 Task: Look for space in Devgadh Bāriya, India from 2nd June, 2023 to 15th June, 2023 for 2 adults in price range Rs.10000 to Rs.15000. Place can be entire place with 1  bedroom having 1 bed and 1 bathroom. Property type can be house, flat, guest house, hotel. Booking option can be shelf check-in. Required host language is English.
Action: Mouse moved to (392, 61)
Screenshot: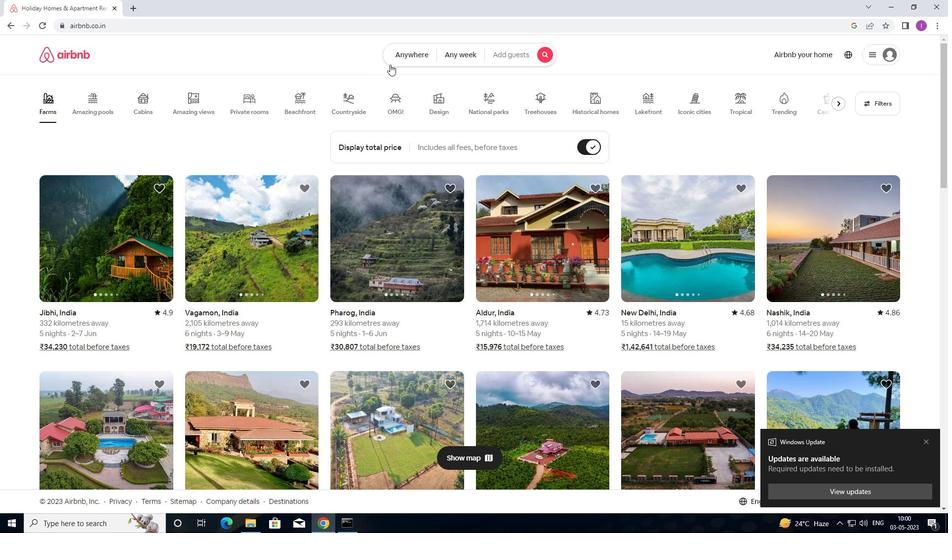 
Action: Mouse pressed left at (392, 61)
Screenshot: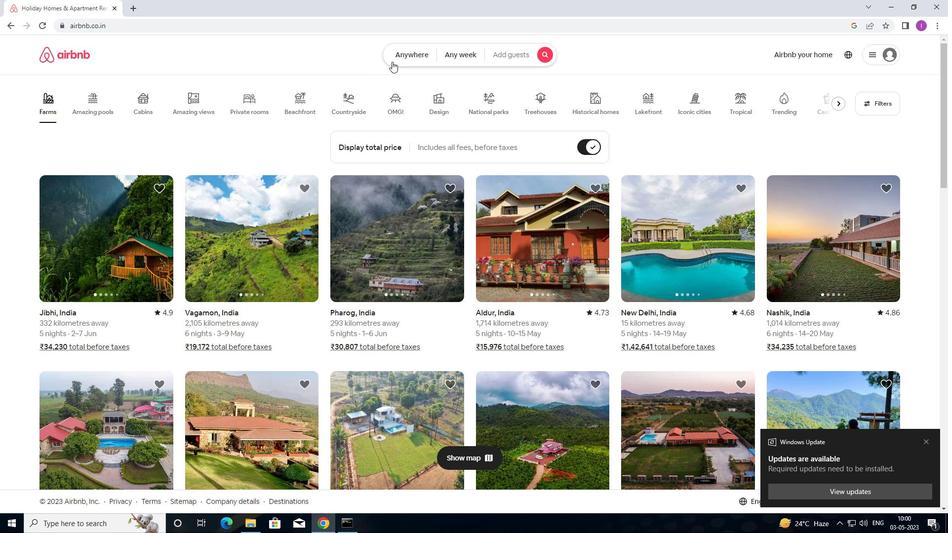 
Action: Mouse moved to (300, 102)
Screenshot: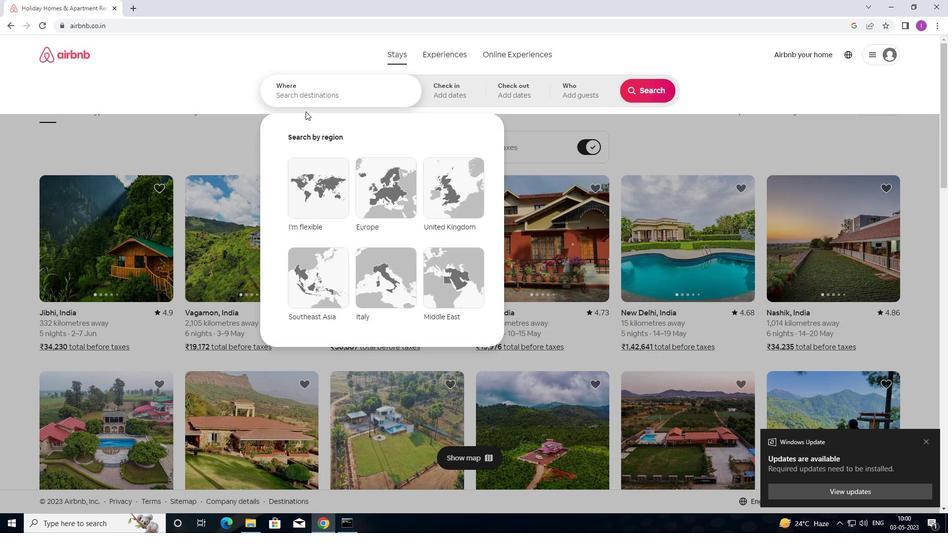 
Action: Mouse pressed left at (300, 102)
Screenshot: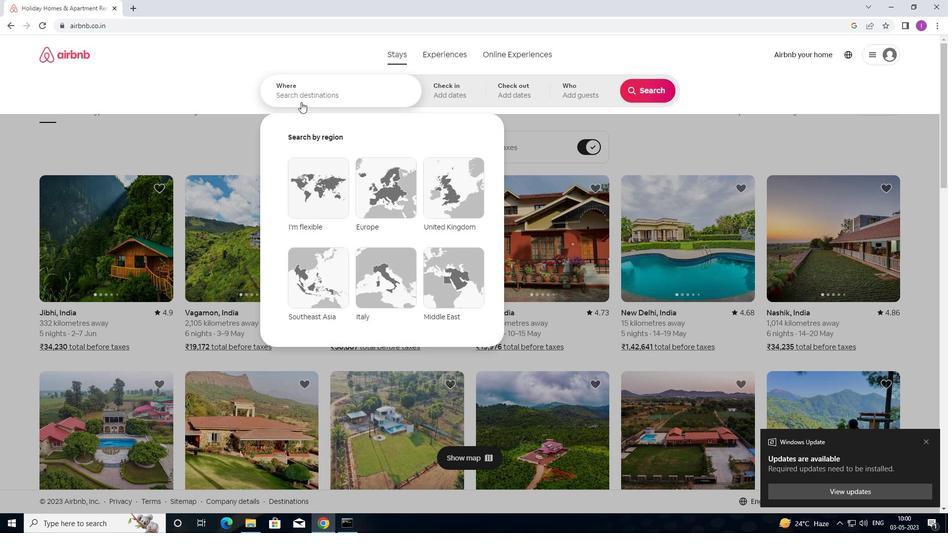 
Action: Mouse moved to (335, 92)
Screenshot: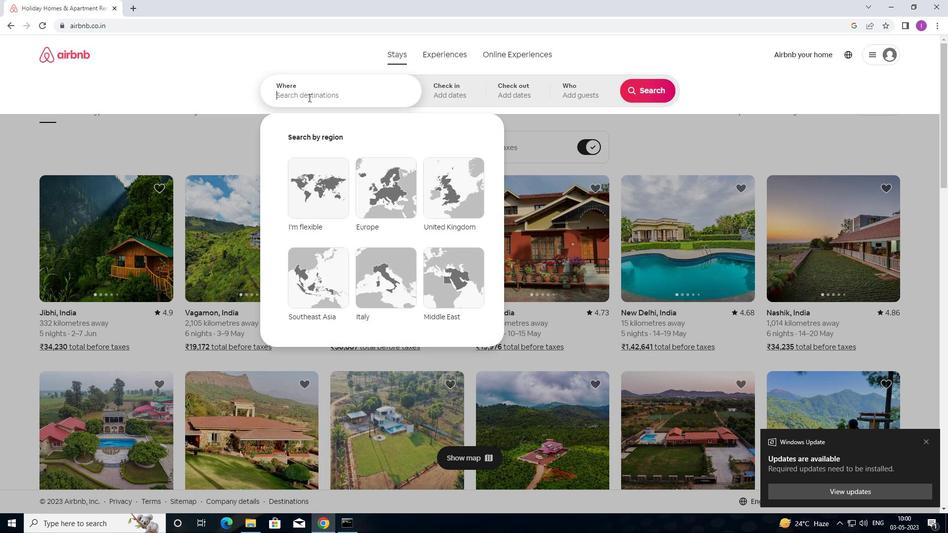 
Action: Key pressed <Key.shift>V<Key.backspace><Key.shift>DAV<Key.backspace><Key.backspace>EVGADH<Key.space><Key.shift>BARIYA,<Key.shift>INDIA
Screenshot: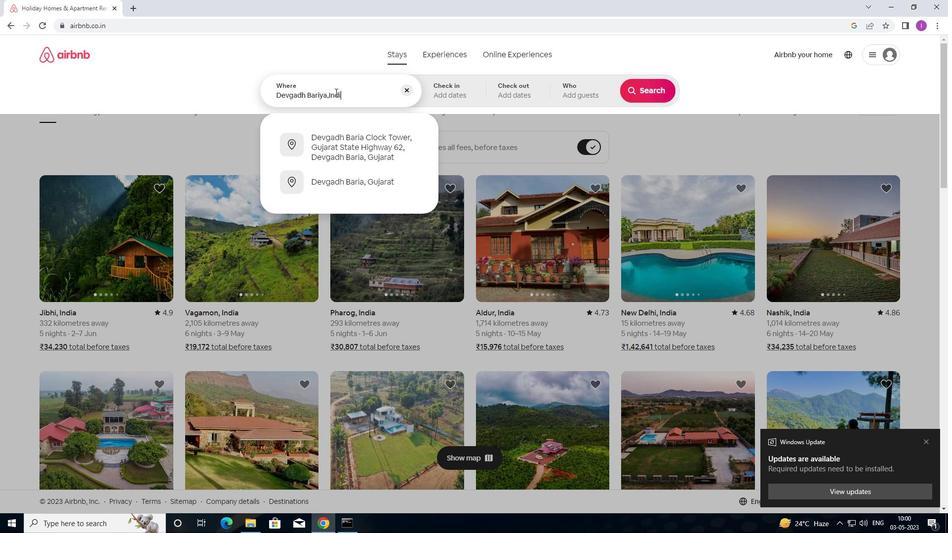
Action: Mouse moved to (442, 98)
Screenshot: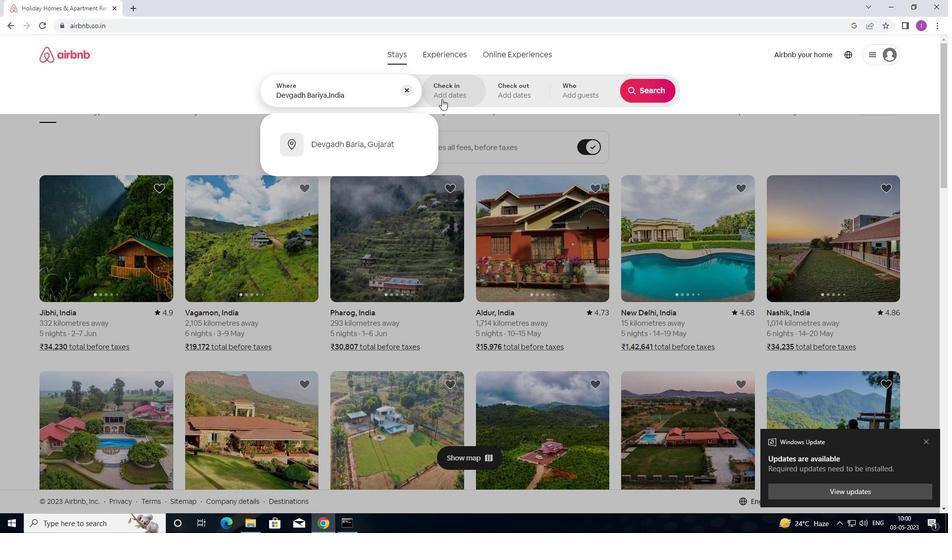 
Action: Mouse pressed left at (442, 98)
Screenshot: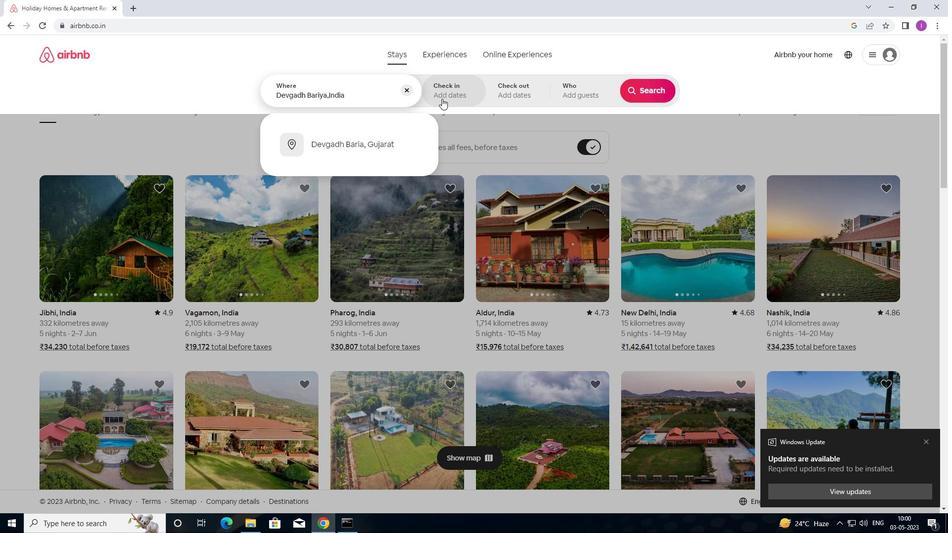 
Action: Mouse moved to (617, 214)
Screenshot: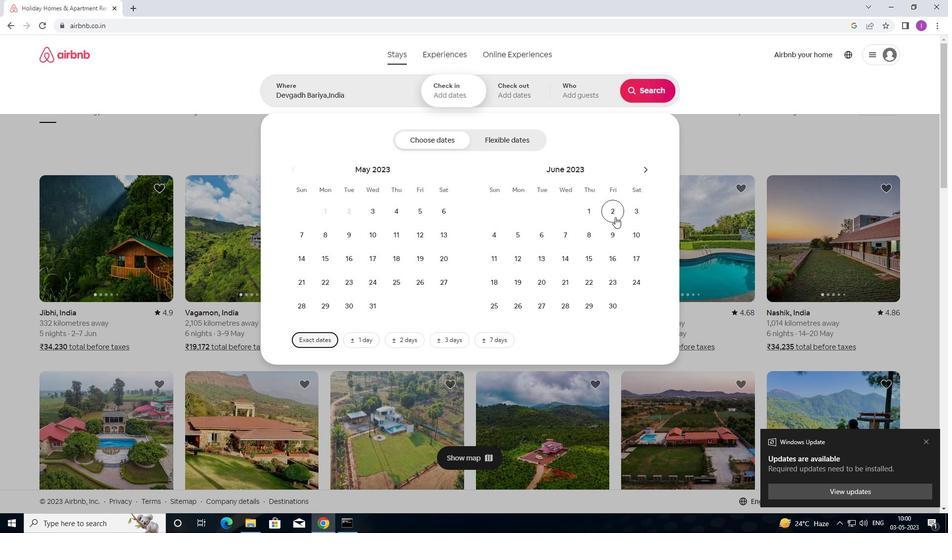 
Action: Mouse pressed left at (617, 214)
Screenshot: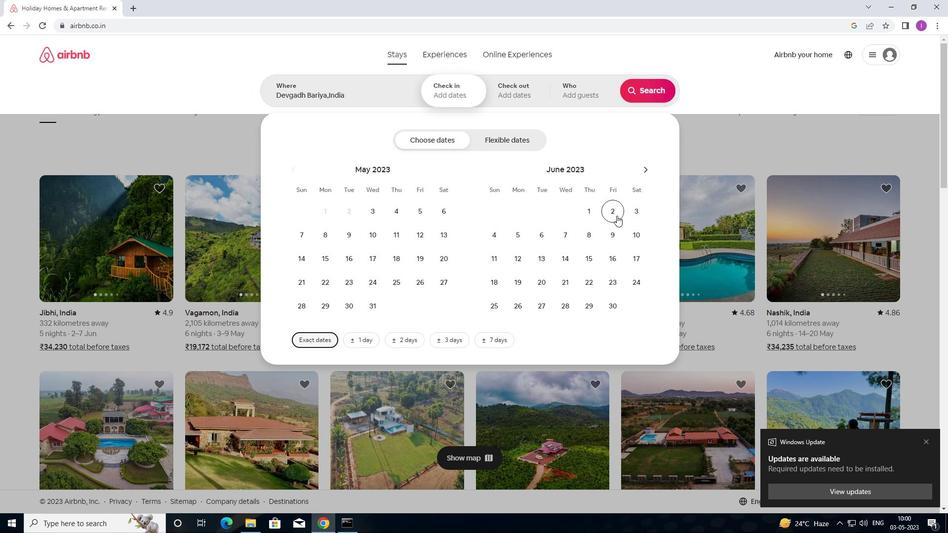 
Action: Mouse moved to (587, 258)
Screenshot: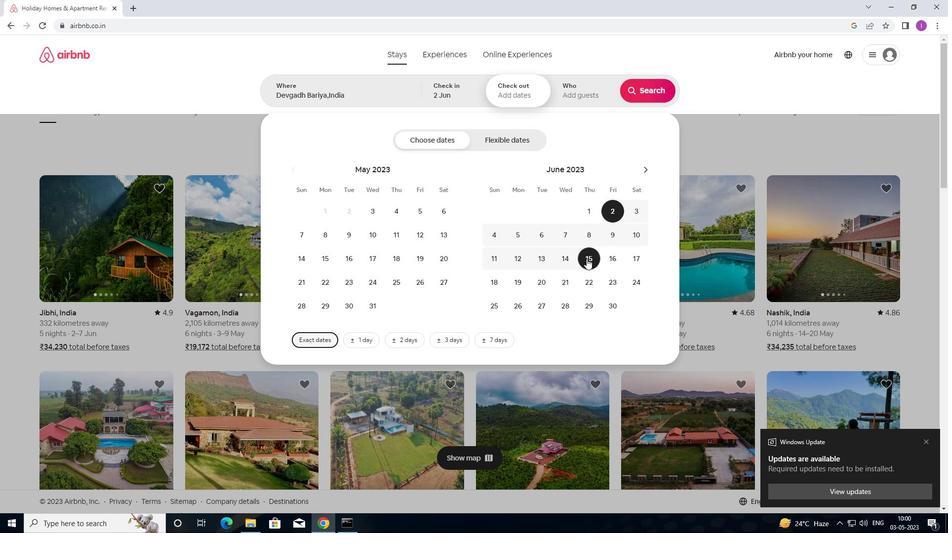 
Action: Mouse pressed left at (587, 258)
Screenshot: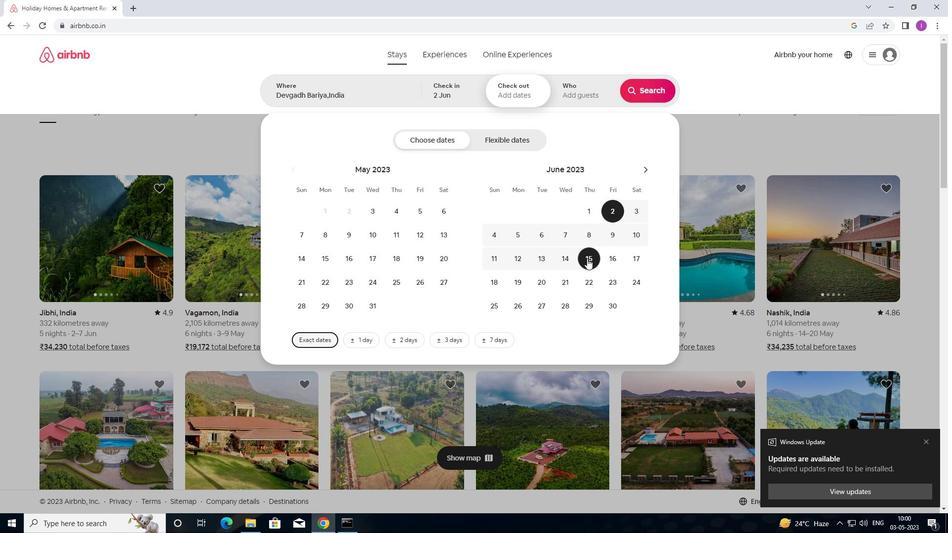 
Action: Mouse moved to (594, 90)
Screenshot: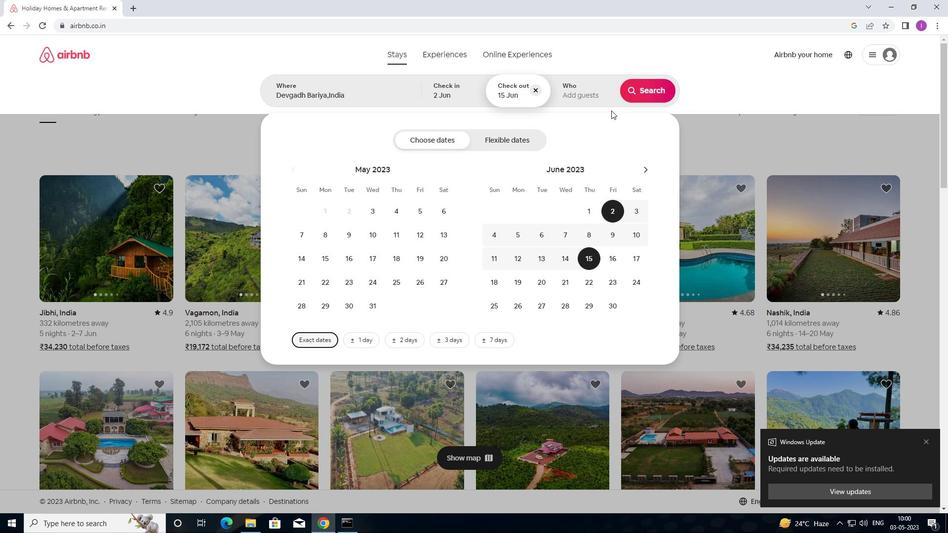 
Action: Mouse pressed left at (594, 90)
Screenshot: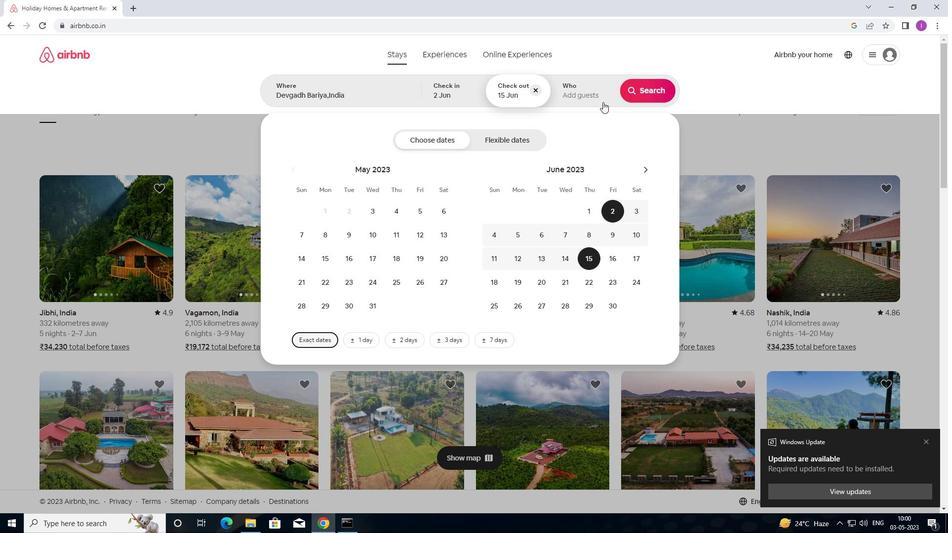 
Action: Mouse moved to (661, 145)
Screenshot: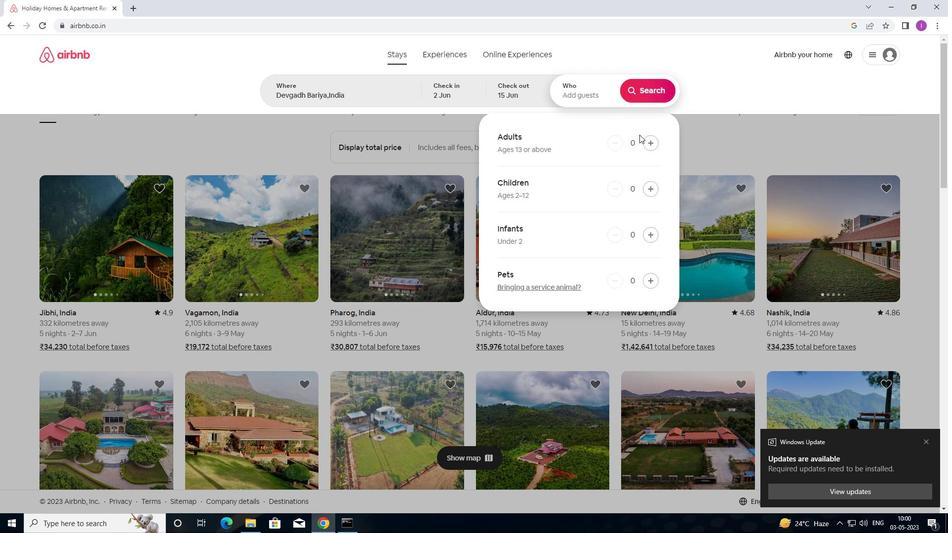 
Action: Mouse pressed left at (661, 145)
Screenshot: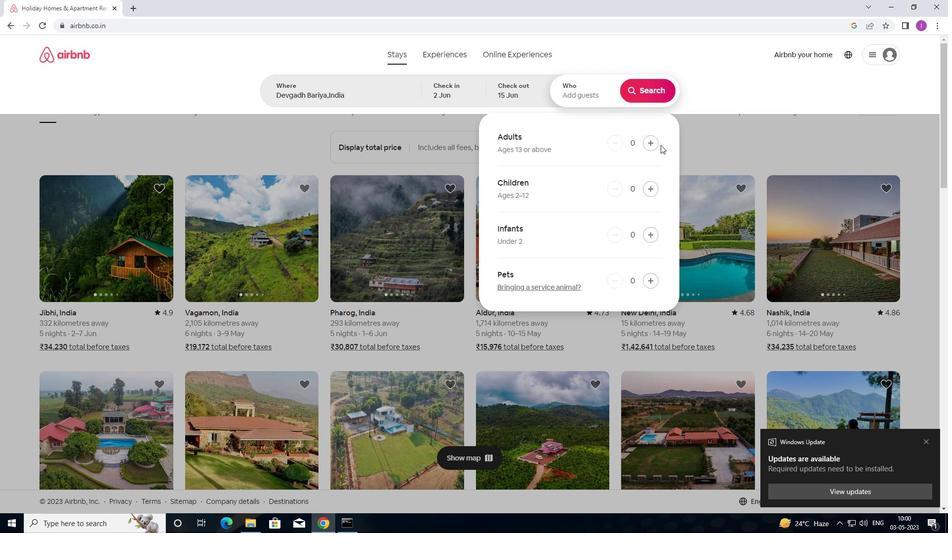 
Action: Mouse moved to (650, 144)
Screenshot: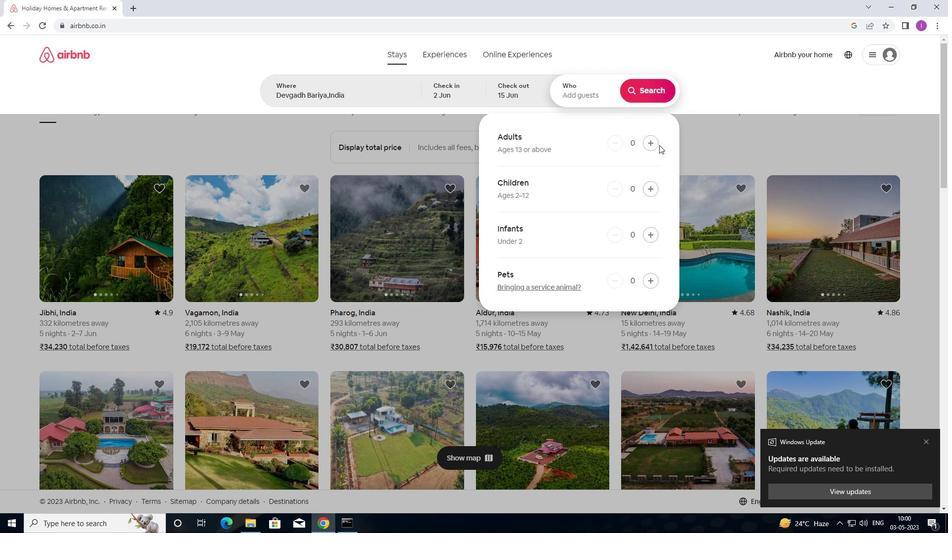 
Action: Mouse pressed left at (650, 144)
Screenshot: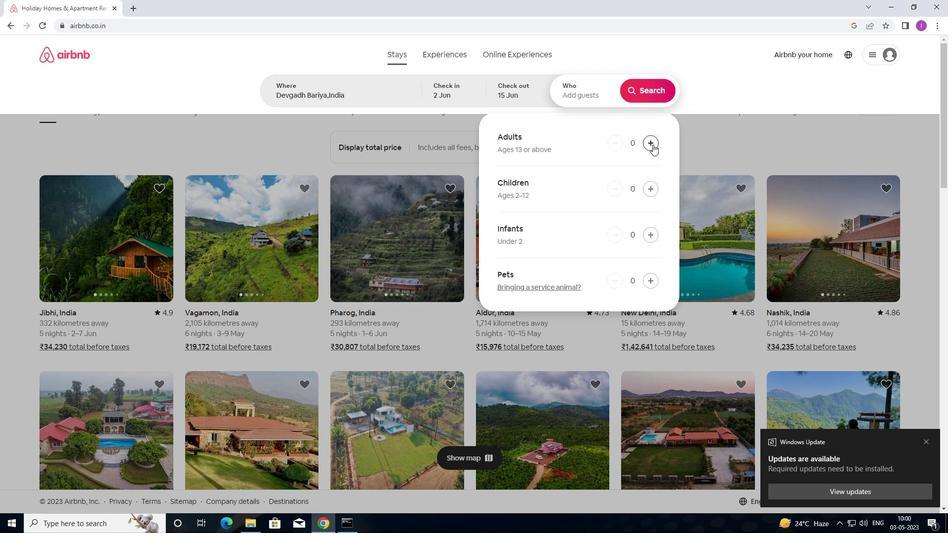 
Action: Mouse pressed left at (650, 144)
Screenshot: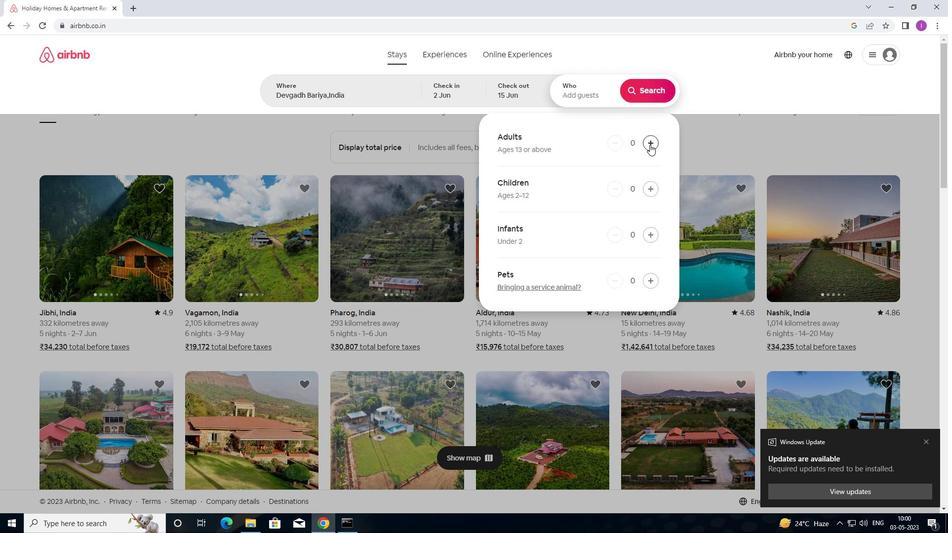 
Action: Mouse moved to (640, 98)
Screenshot: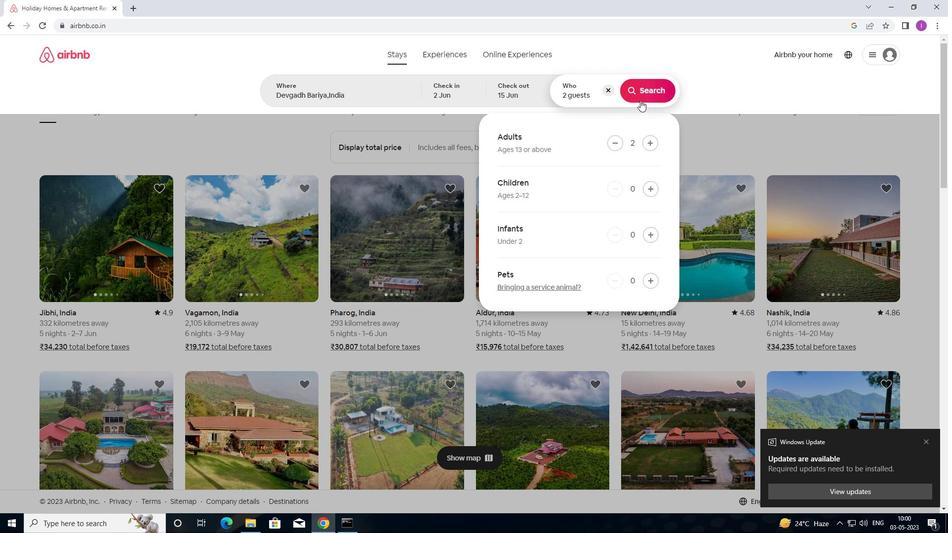 
Action: Mouse pressed left at (640, 98)
Screenshot: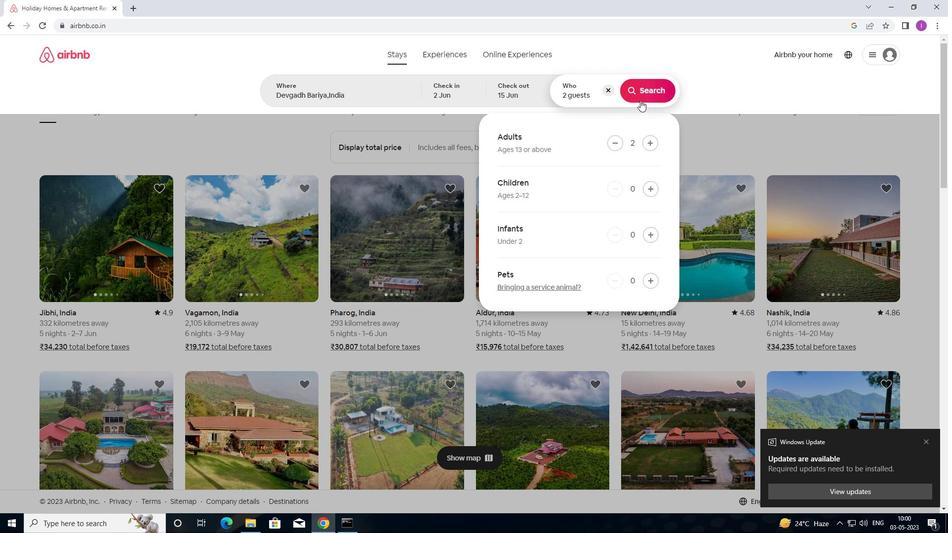 
Action: Mouse moved to (909, 98)
Screenshot: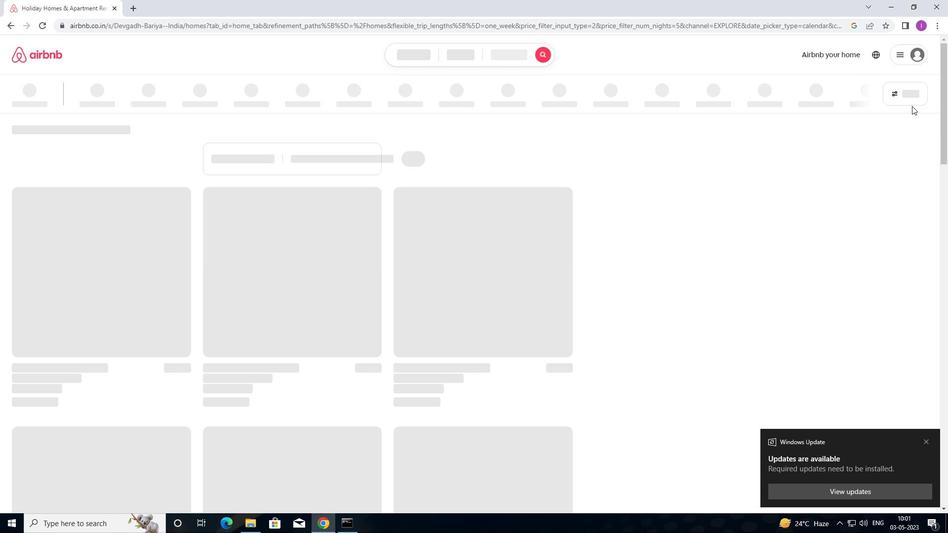 
Action: Mouse pressed left at (909, 98)
Screenshot: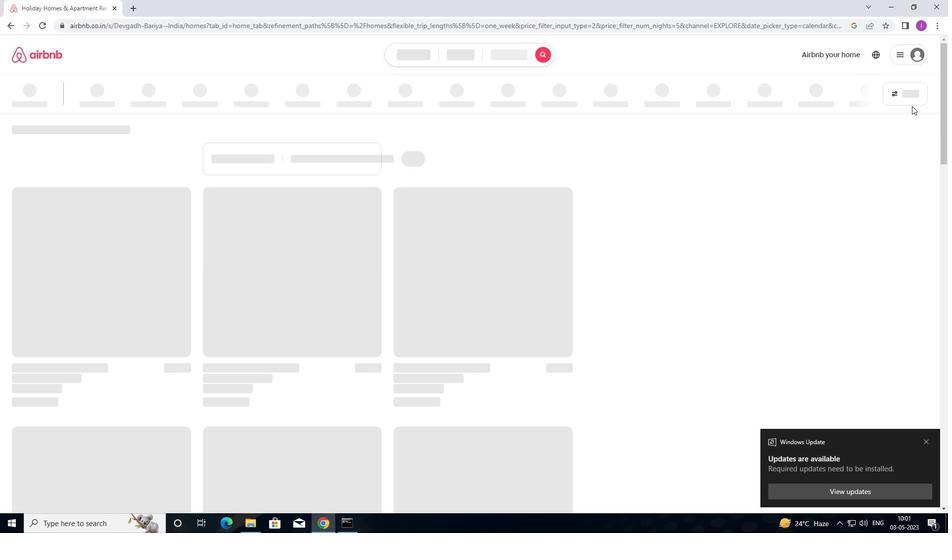 
Action: Mouse moved to (892, 86)
Screenshot: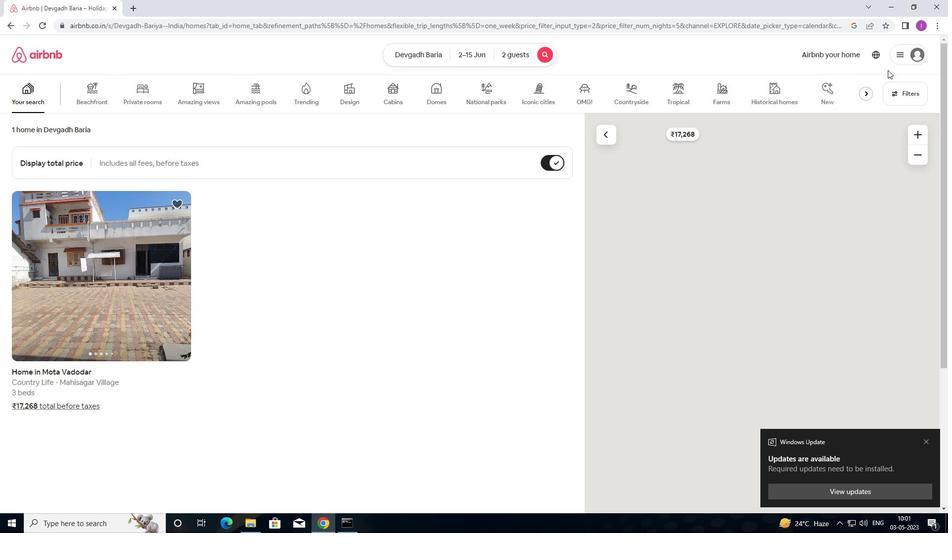 
Action: Mouse pressed left at (892, 86)
Screenshot: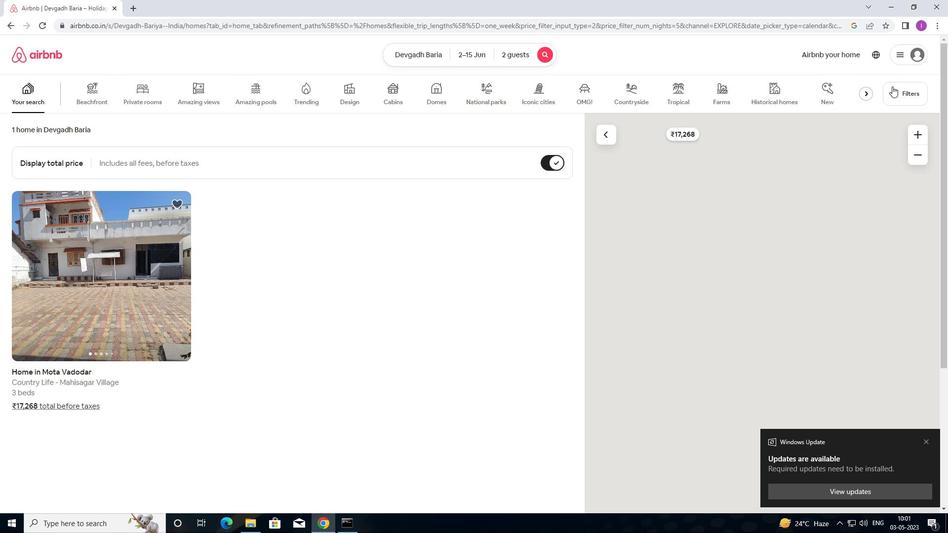 
Action: Mouse moved to (353, 188)
Screenshot: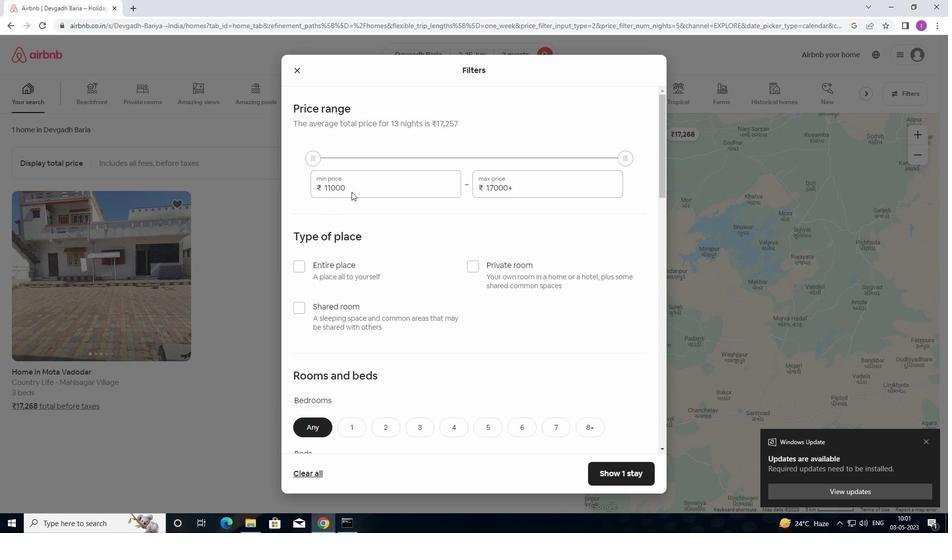 
Action: Mouse pressed left at (353, 188)
Screenshot: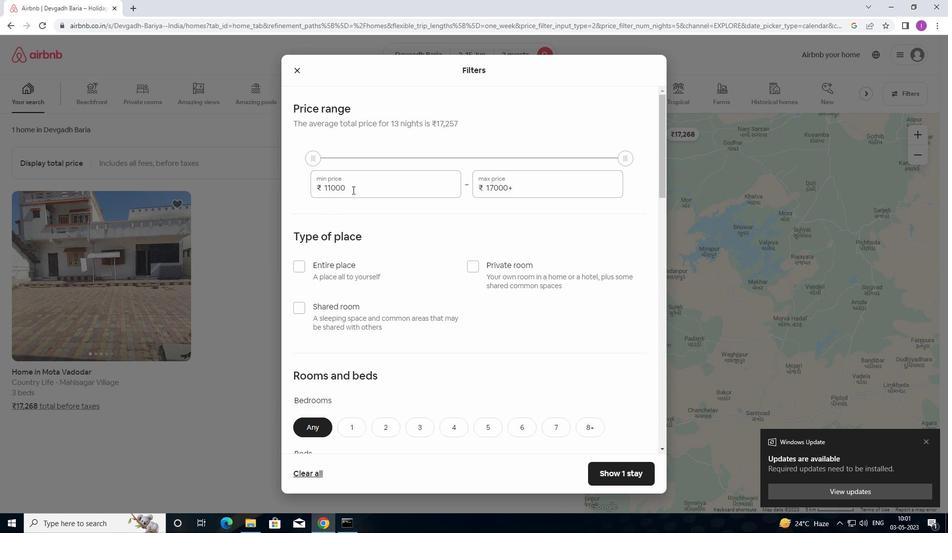 
Action: Mouse moved to (312, 183)
Screenshot: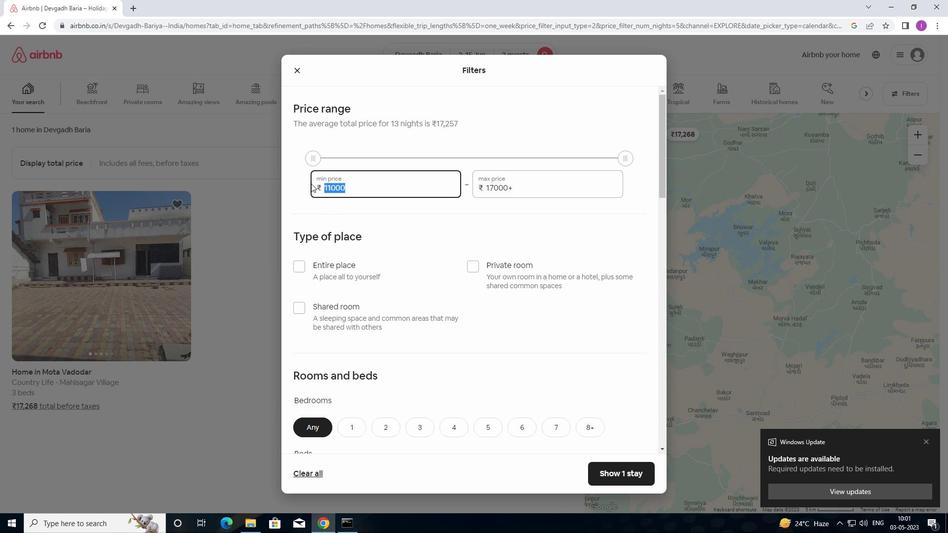 
Action: Key pressed 1
Screenshot: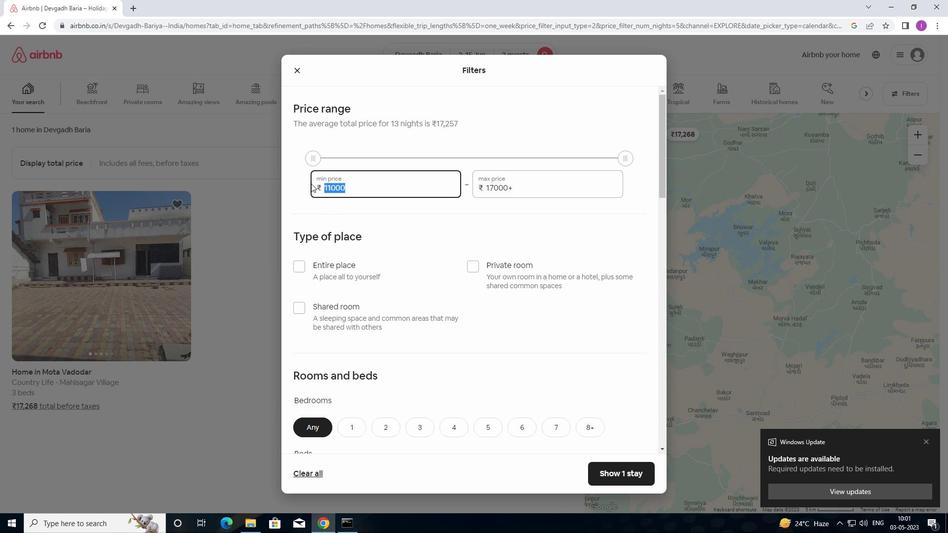 
Action: Mouse moved to (313, 183)
Screenshot: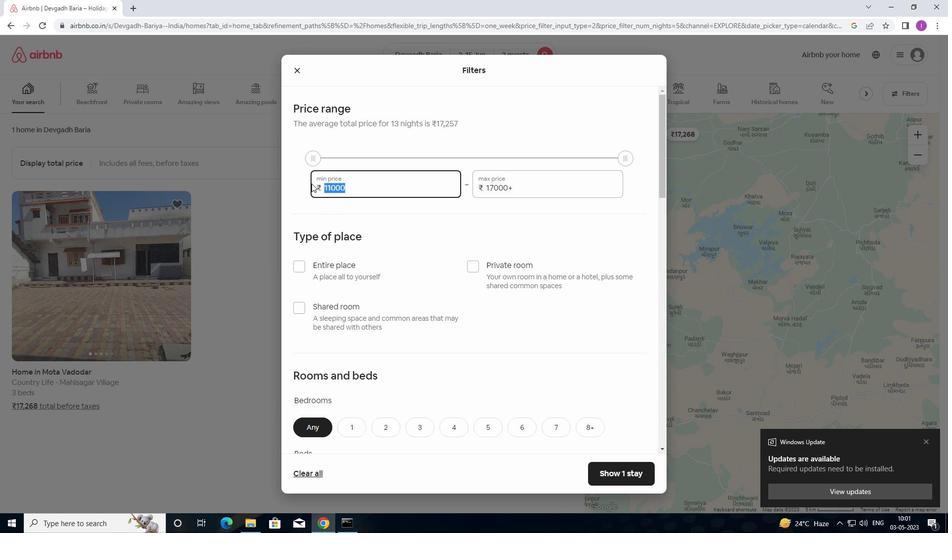 
Action: Key pressed 00
Screenshot: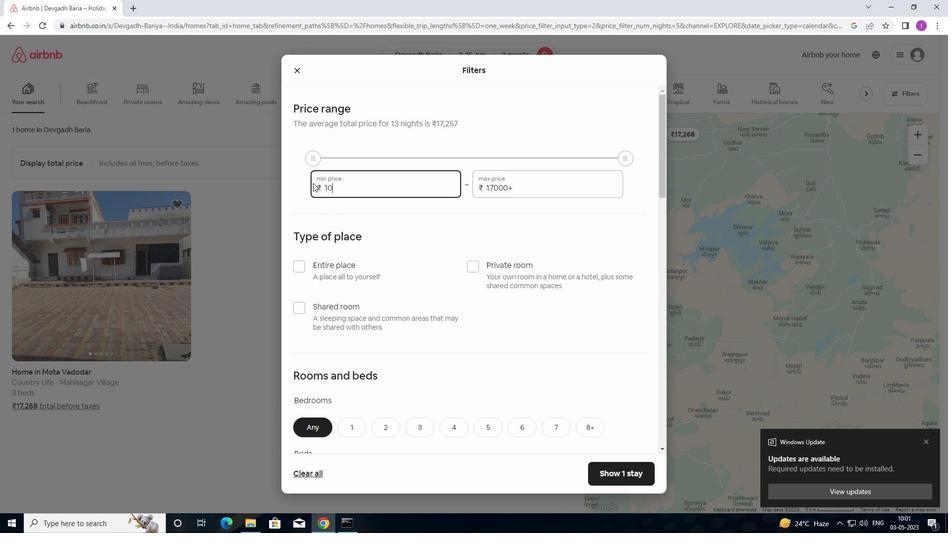 
Action: Mouse moved to (314, 182)
Screenshot: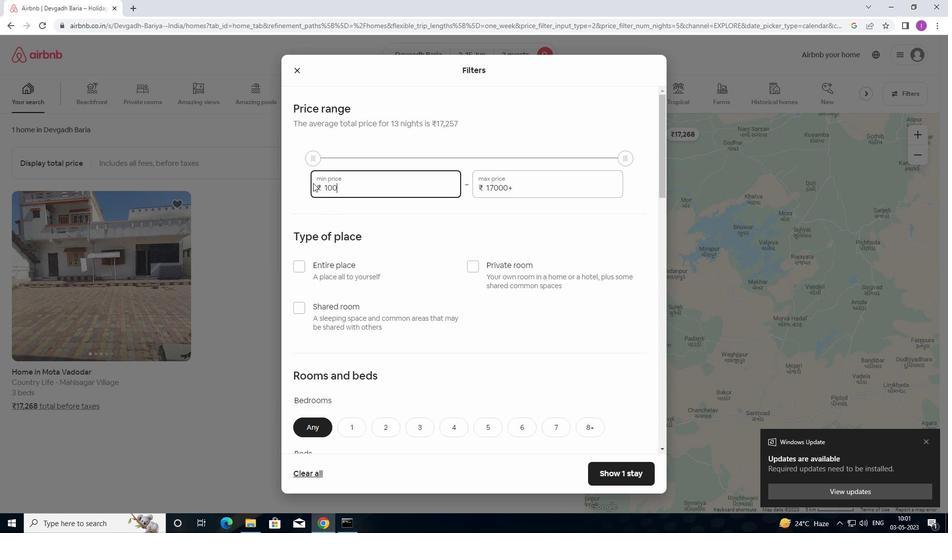 
Action: Key pressed 0
Screenshot: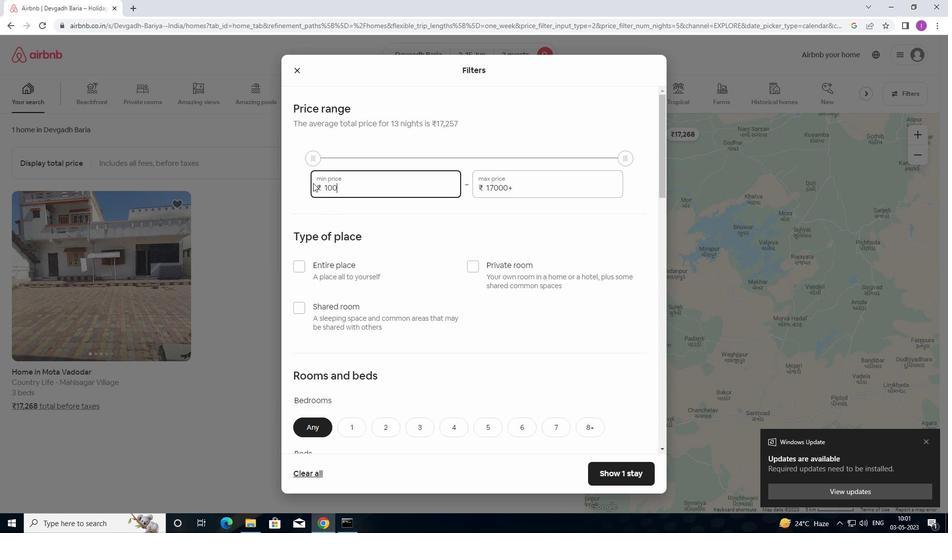
Action: Mouse moved to (350, 180)
Screenshot: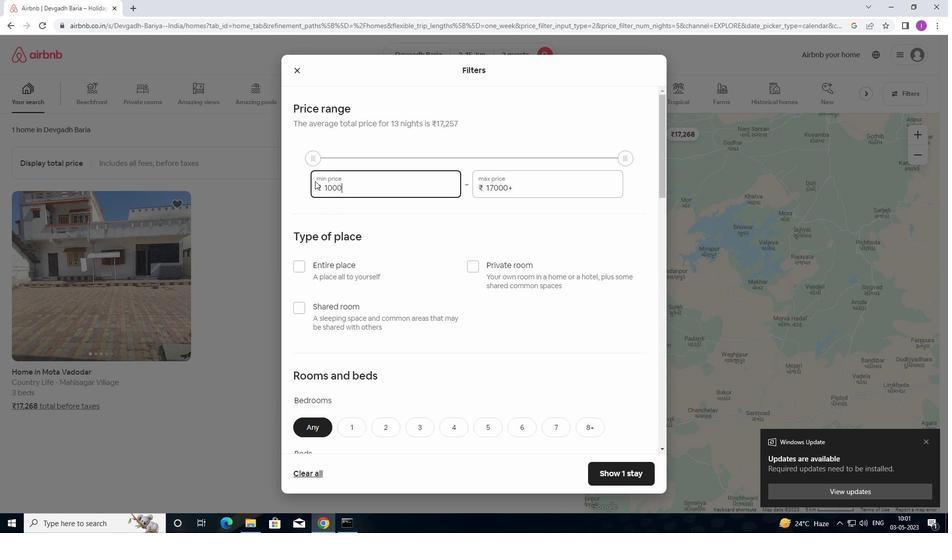 
Action: Key pressed 0
Screenshot: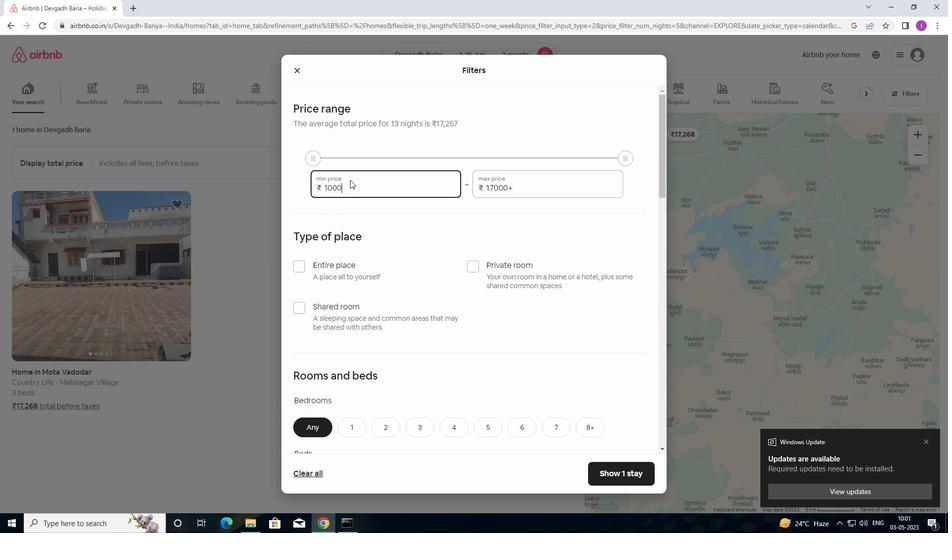 
Action: Mouse moved to (517, 182)
Screenshot: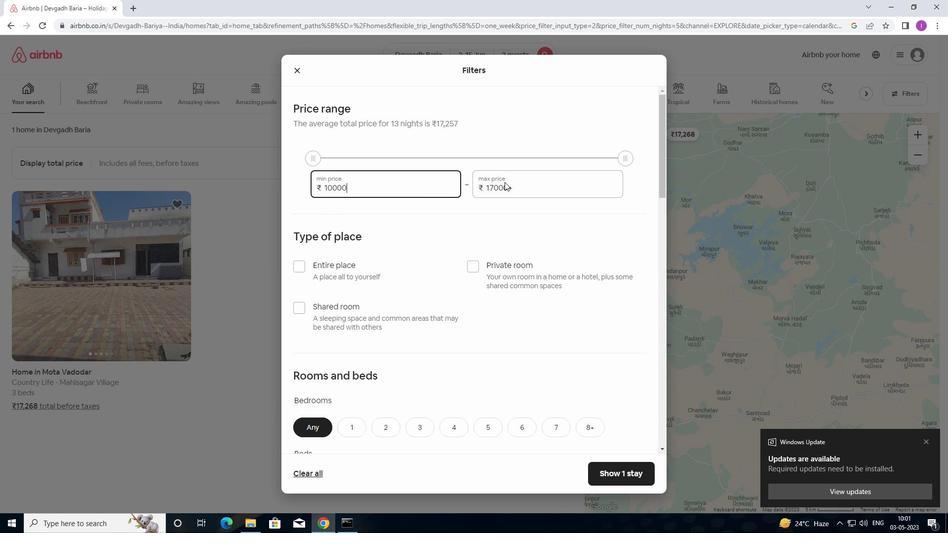 
Action: Mouse pressed left at (517, 182)
Screenshot: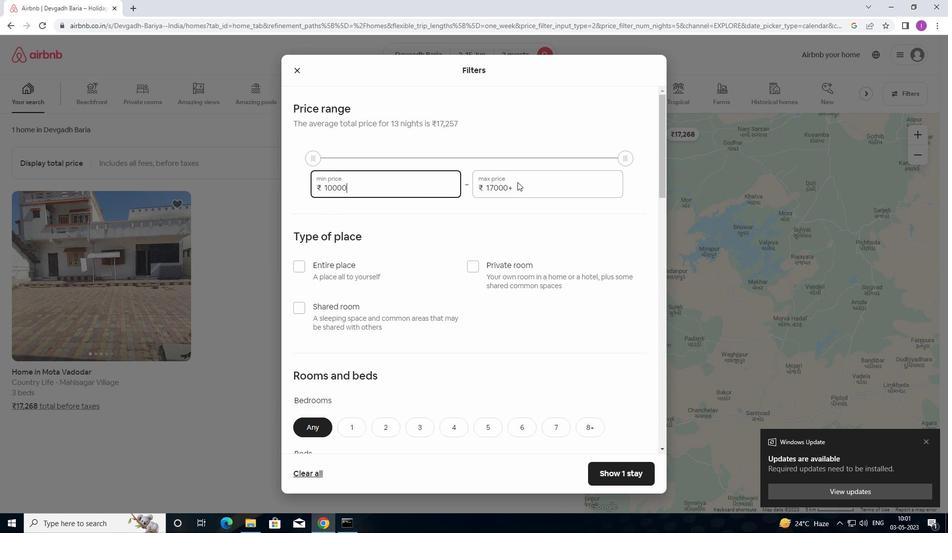 
Action: Mouse moved to (518, 183)
Screenshot: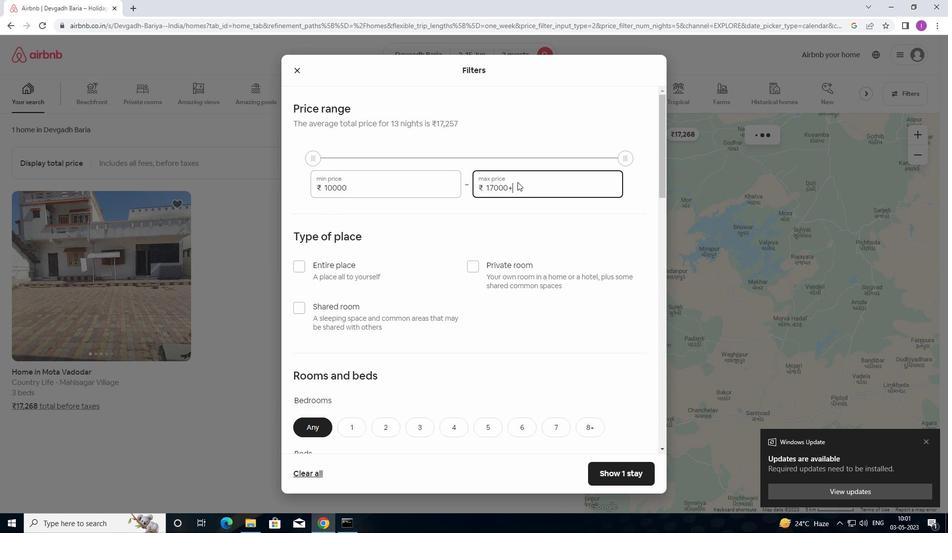 
Action: Mouse pressed left at (518, 183)
Screenshot: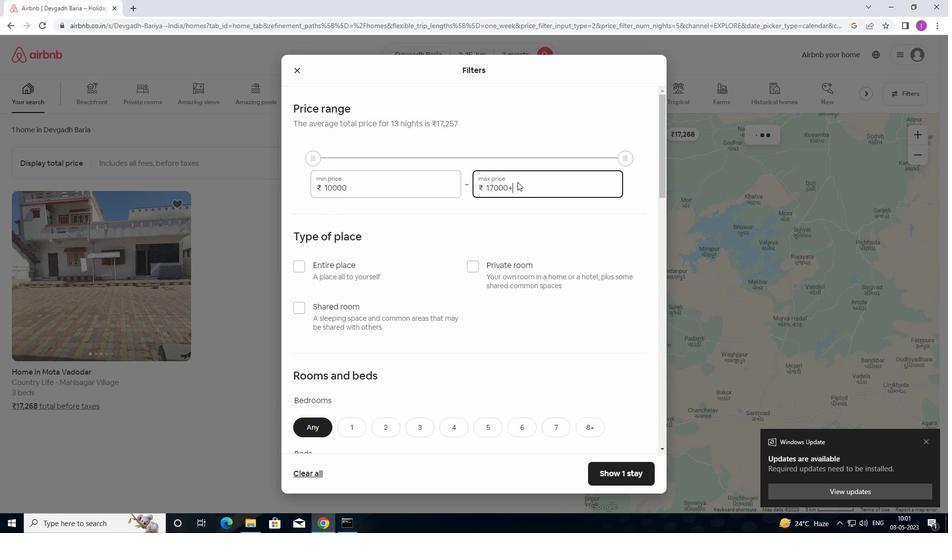 
Action: Mouse moved to (472, 190)
Screenshot: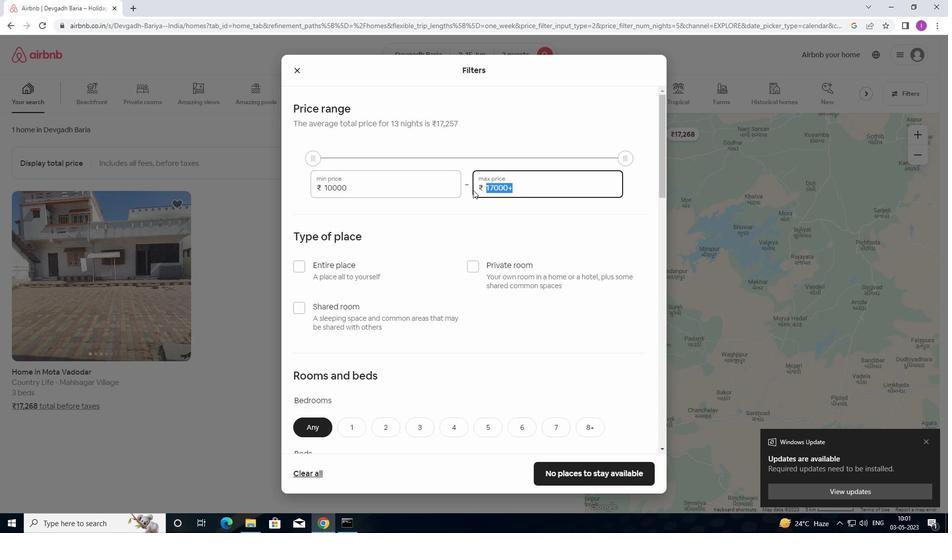 
Action: Key pressed 1
Screenshot: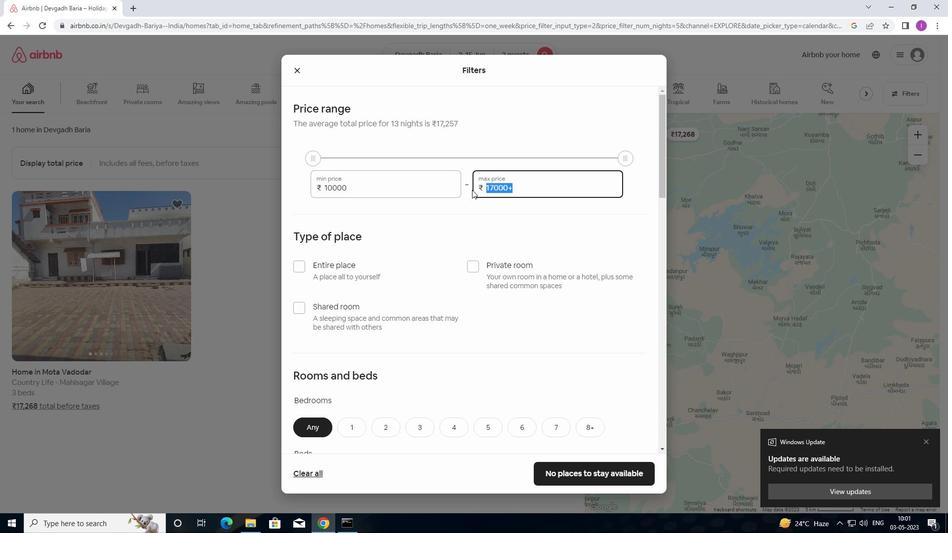 
Action: Mouse moved to (471, 190)
Screenshot: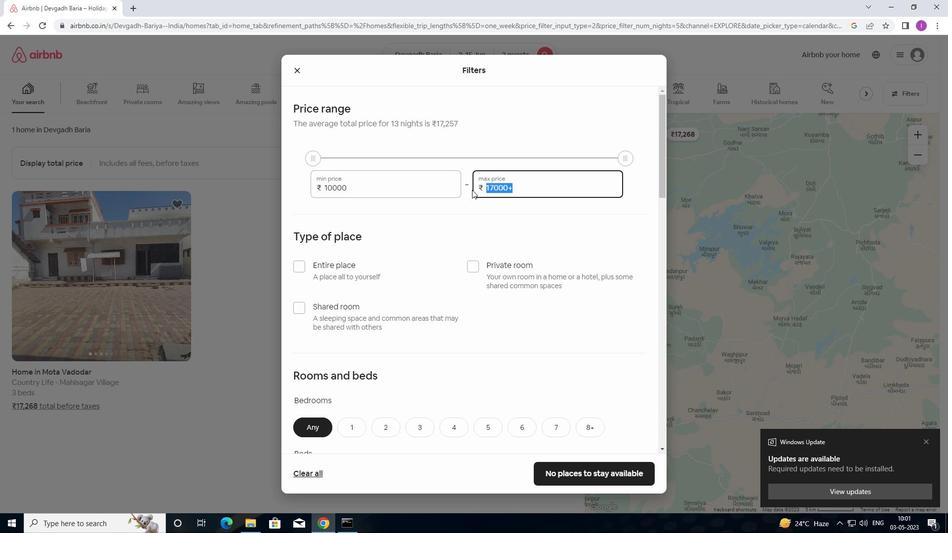 
Action: Key pressed 5000
Screenshot: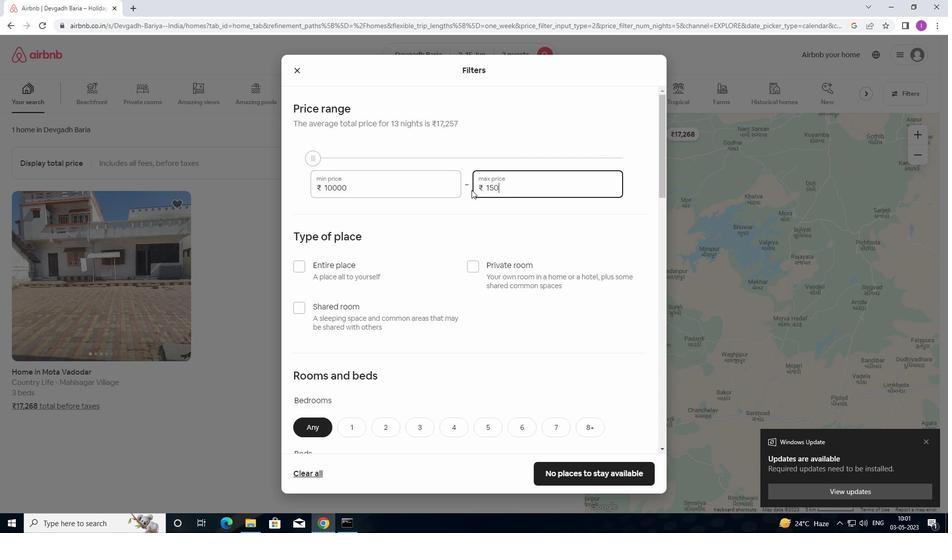 
Action: Mouse moved to (466, 214)
Screenshot: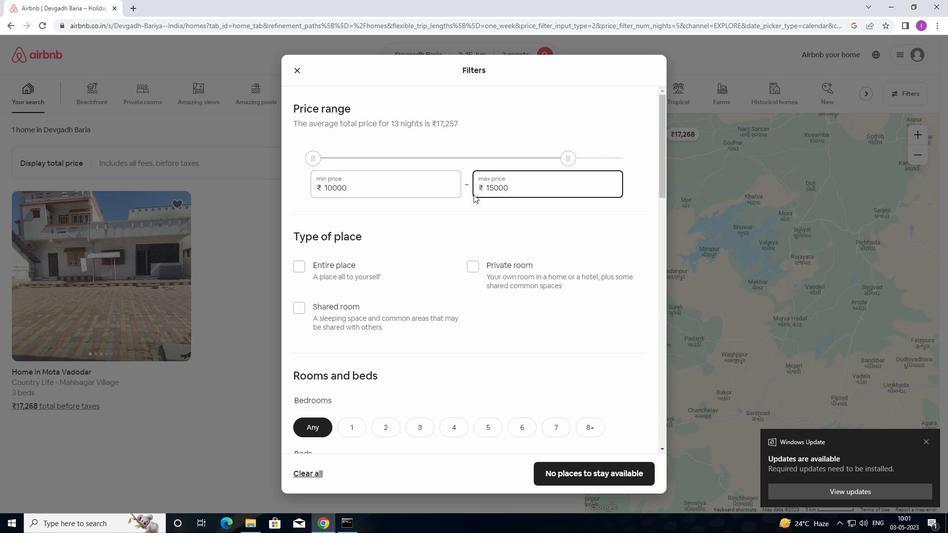 
Action: Mouse scrolled (466, 214) with delta (0, 0)
Screenshot: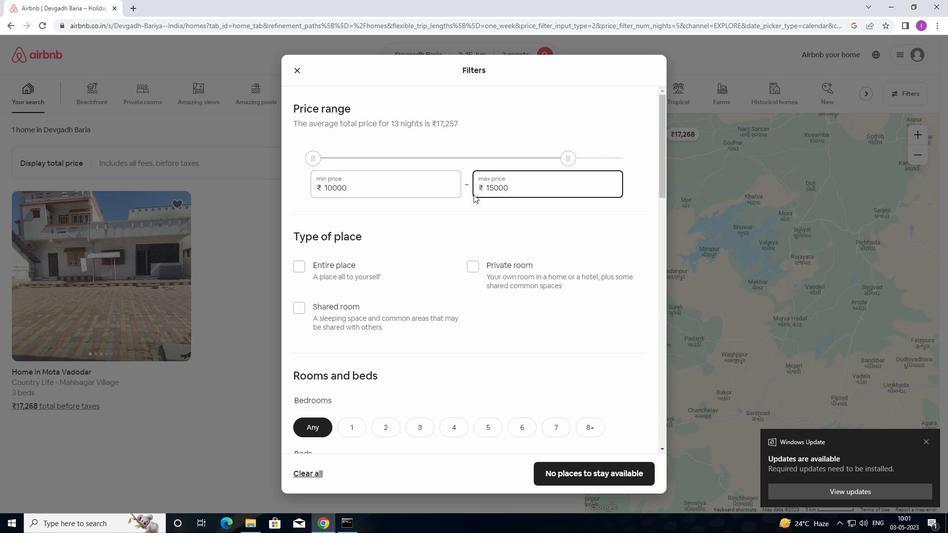 
Action: Mouse moved to (465, 223)
Screenshot: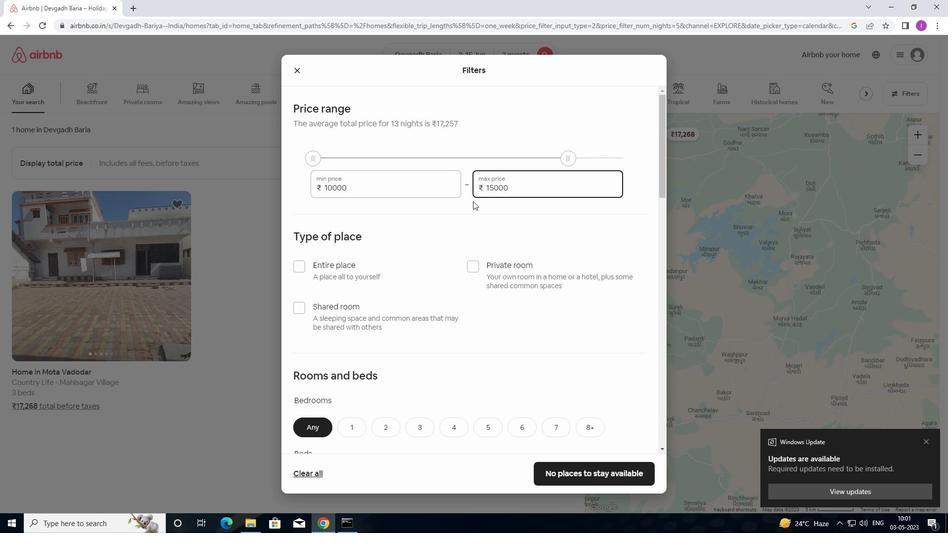 
Action: Mouse scrolled (465, 222) with delta (0, 0)
Screenshot: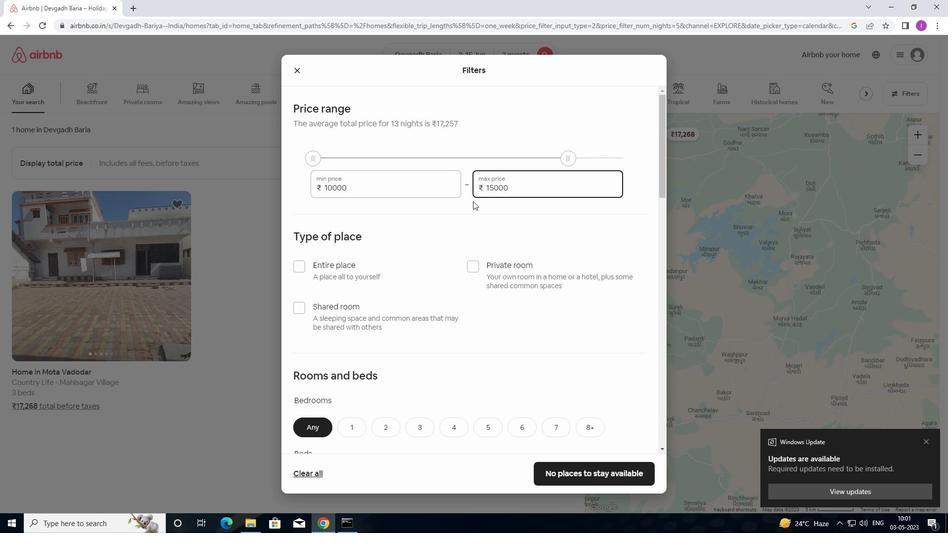 
Action: Mouse moved to (304, 166)
Screenshot: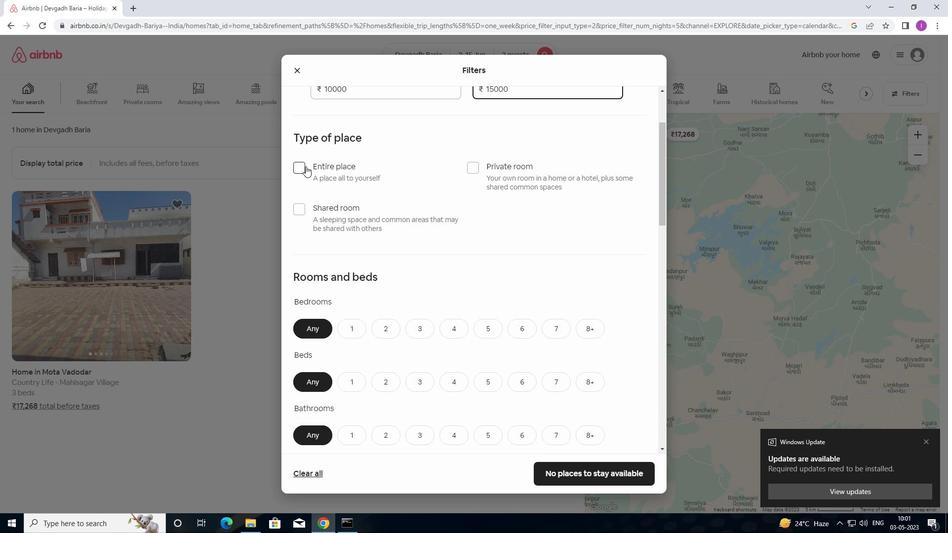 
Action: Mouse pressed left at (304, 166)
Screenshot: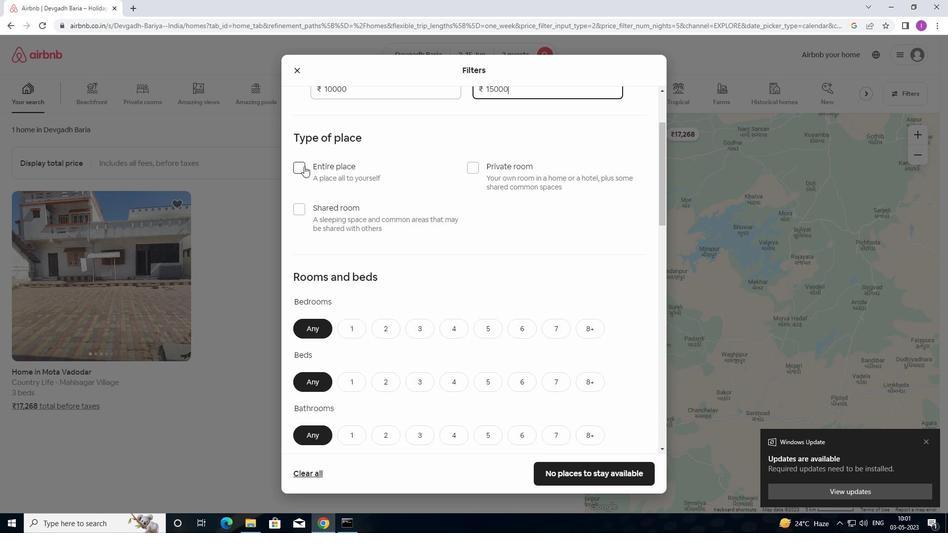 
Action: Mouse moved to (332, 184)
Screenshot: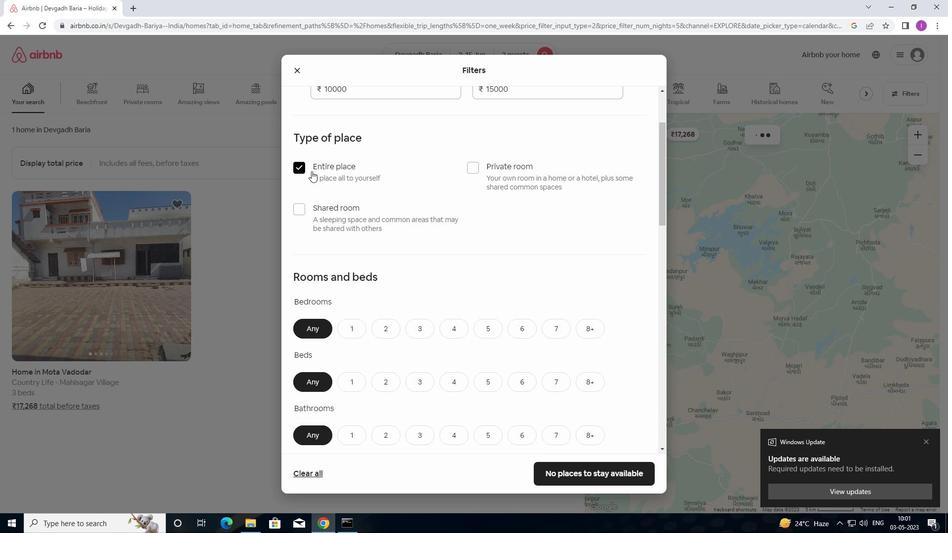 
Action: Mouse scrolled (332, 183) with delta (0, 0)
Screenshot: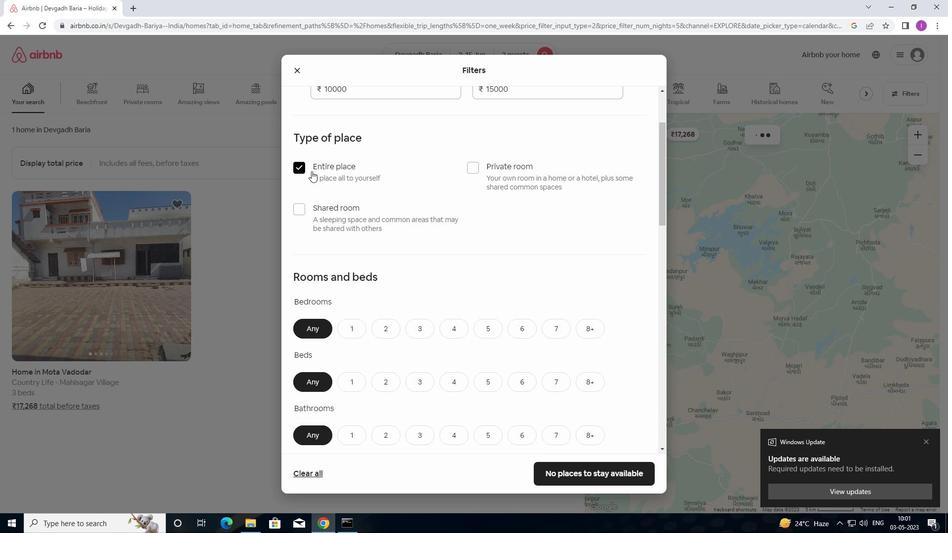 
Action: Mouse moved to (332, 184)
Screenshot: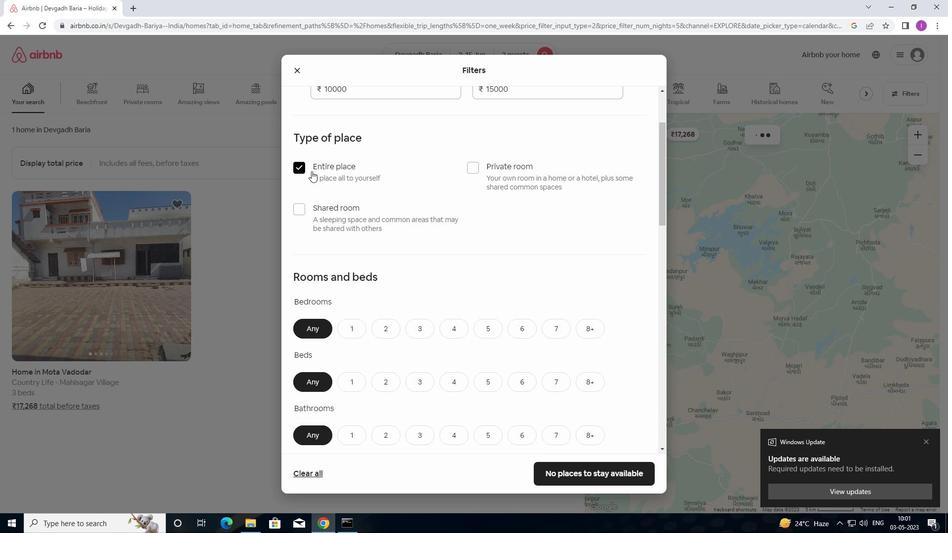 
Action: Mouse scrolled (332, 183) with delta (0, 0)
Screenshot: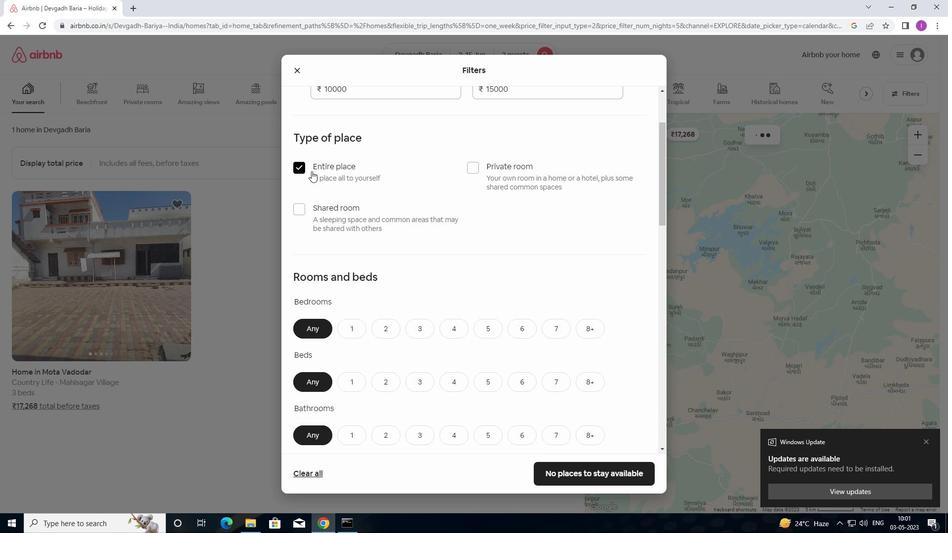 
Action: Mouse moved to (334, 186)
Screenshot: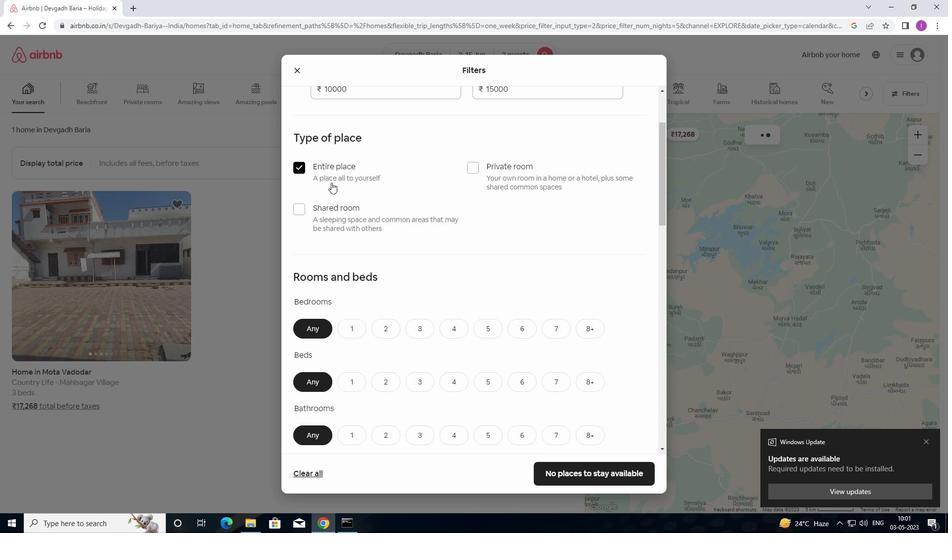 
Action: Mouse scrolled (334, 186) with delta (0, 0)
Screenshot: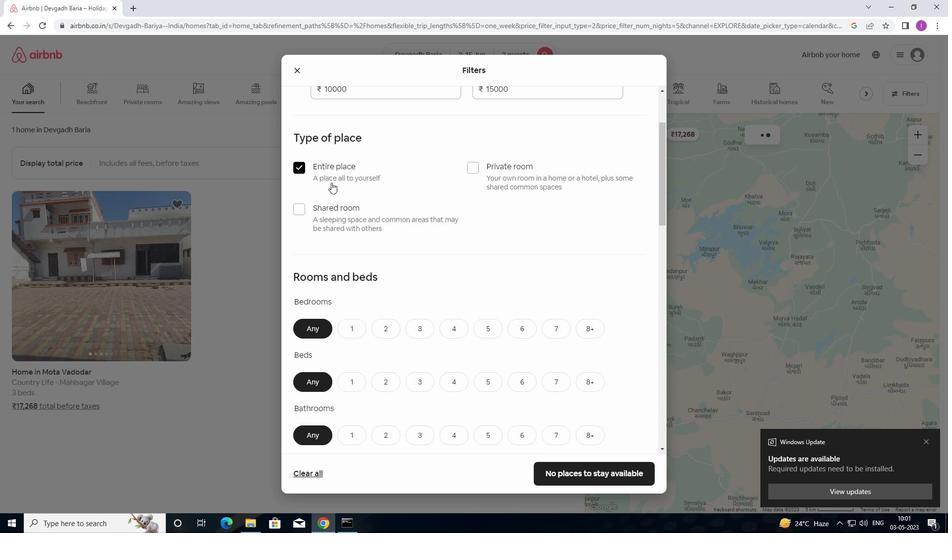 
Action: Mouse moved to (347, 177)
Screenshot: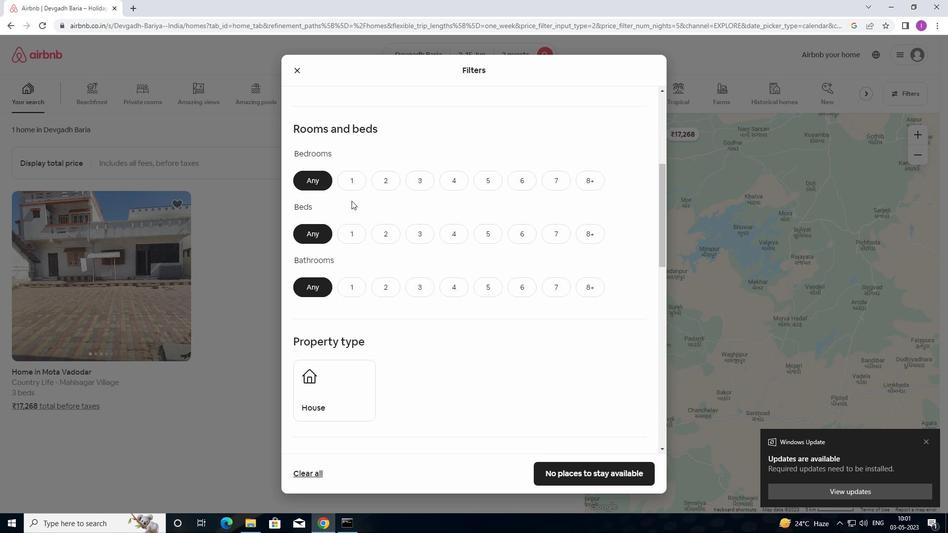
Action: Mouse pressed left at (347, 177)
Screenshot: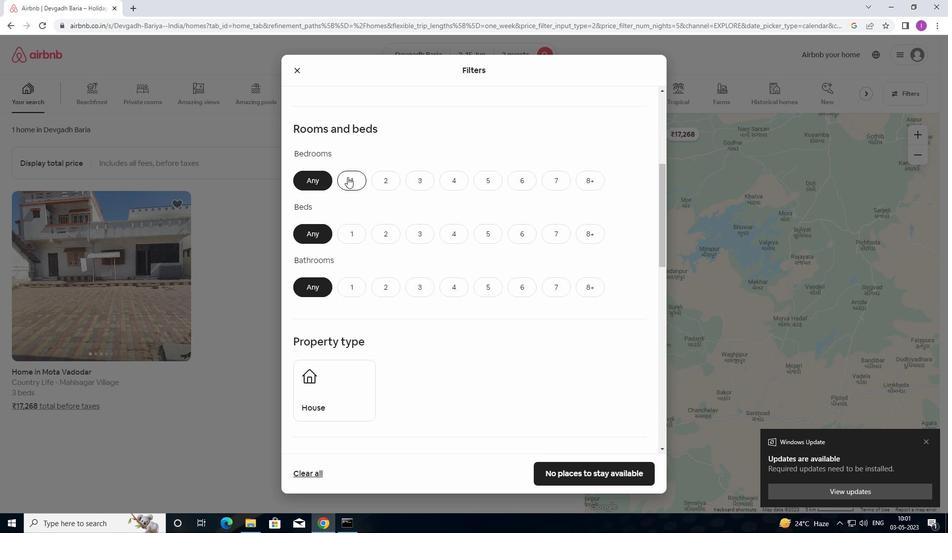 
Action: Mouse moved to (354, 231)
Screenshot: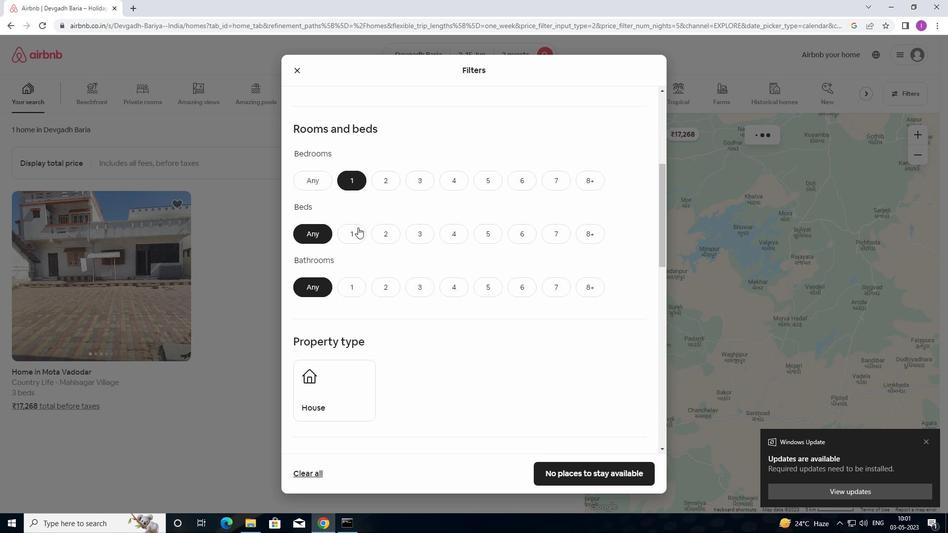 
Action: Mouse pressed left at (354, 231)
Screenshot: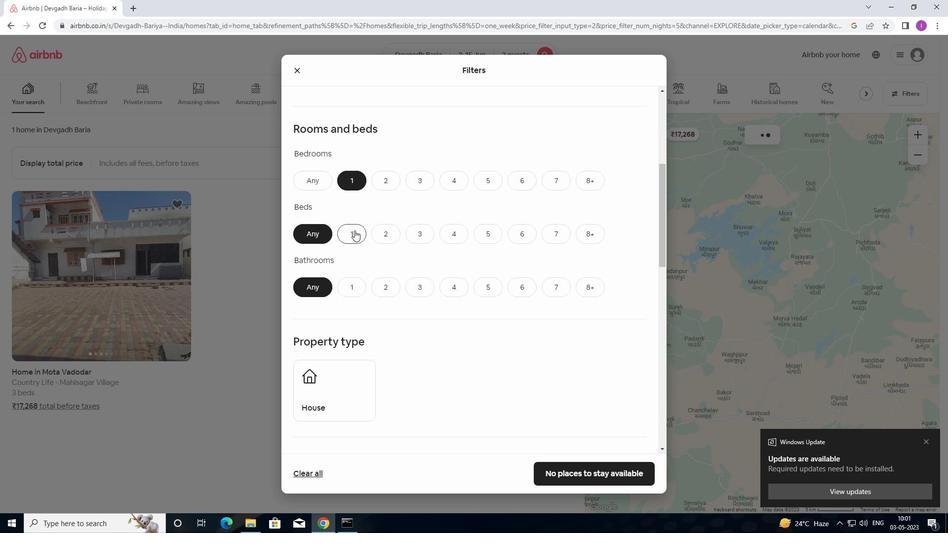 
Action: Mouse moved to (350, 296)
Screenshot: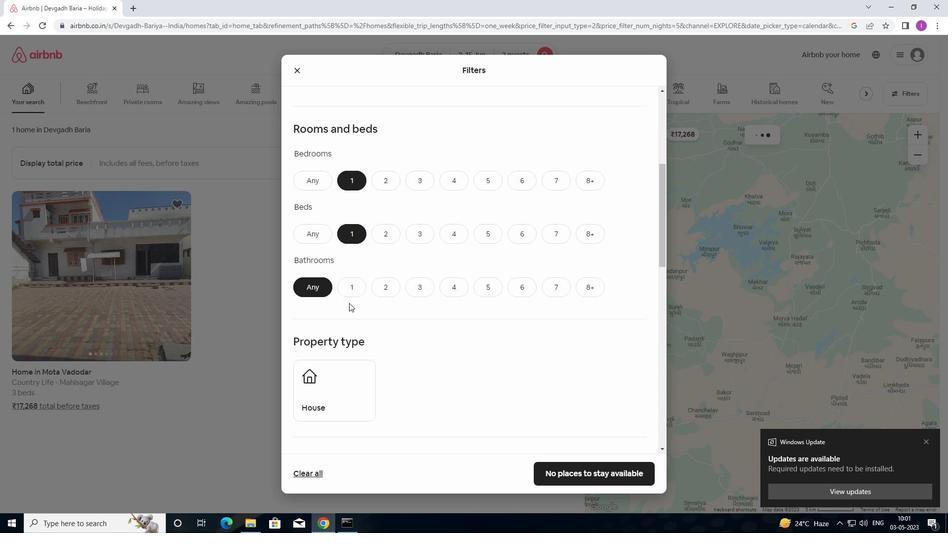 
Action: Mouse pressed left at (350, 296)
Screenshot: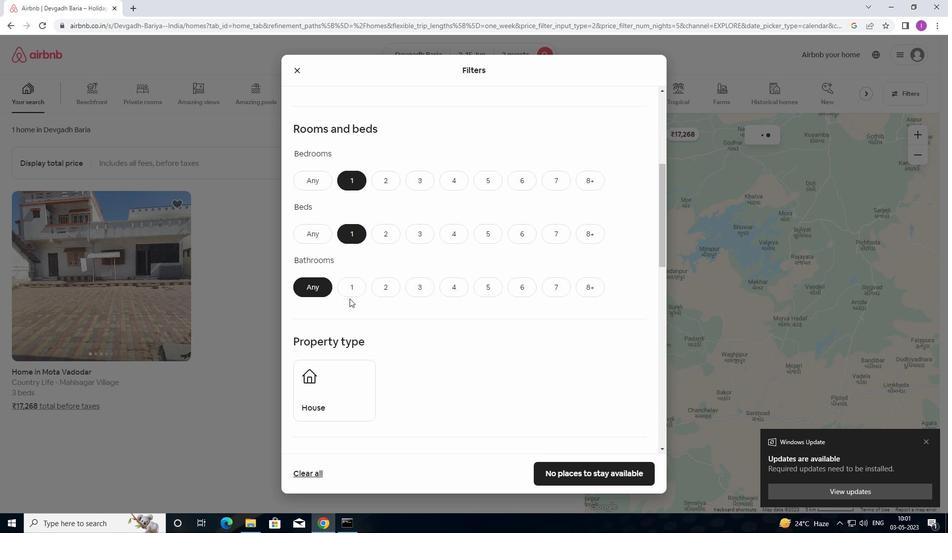 
Action: Mouse moved to (350, 330)
Screenshot: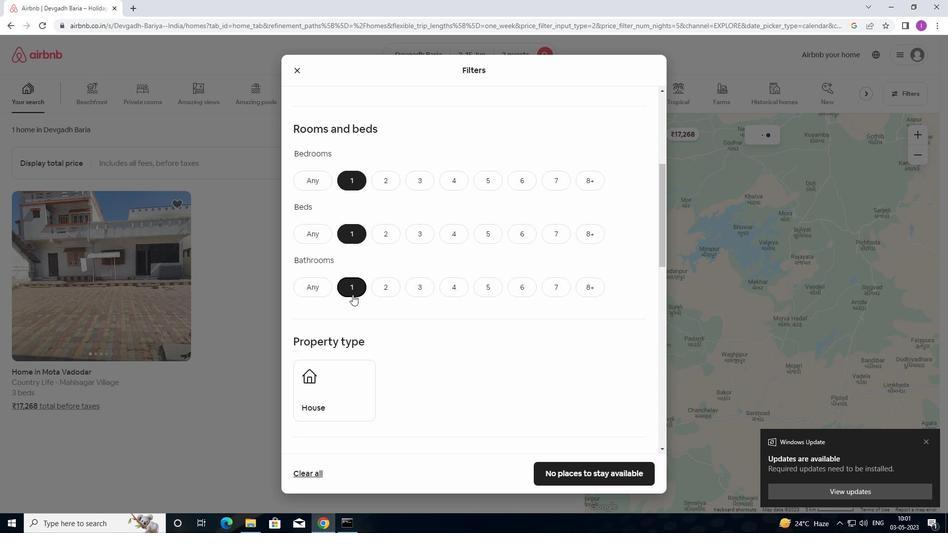 
Action: Mouse scrolled (350, 329) with delta (0, 0)
Screenshot: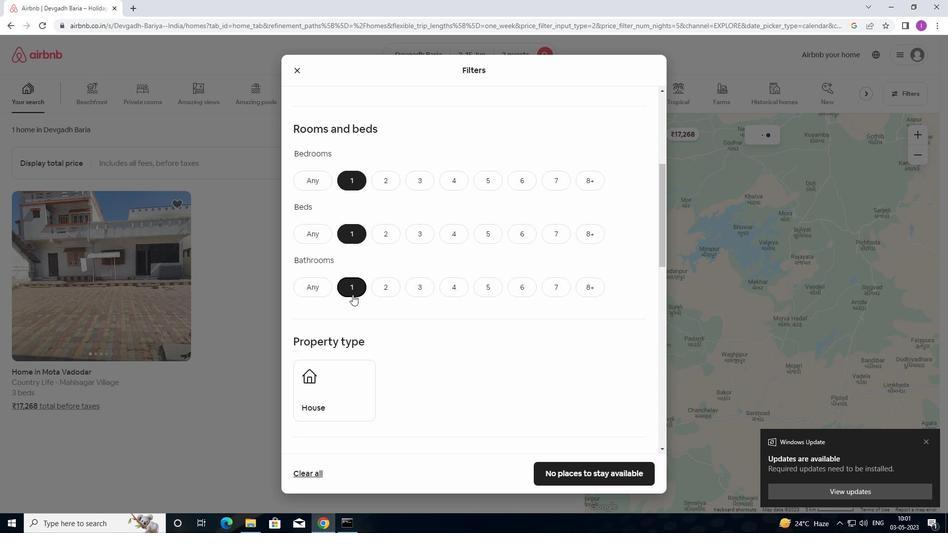 
Action: Mouse moved to (350, 330)
Screenshot: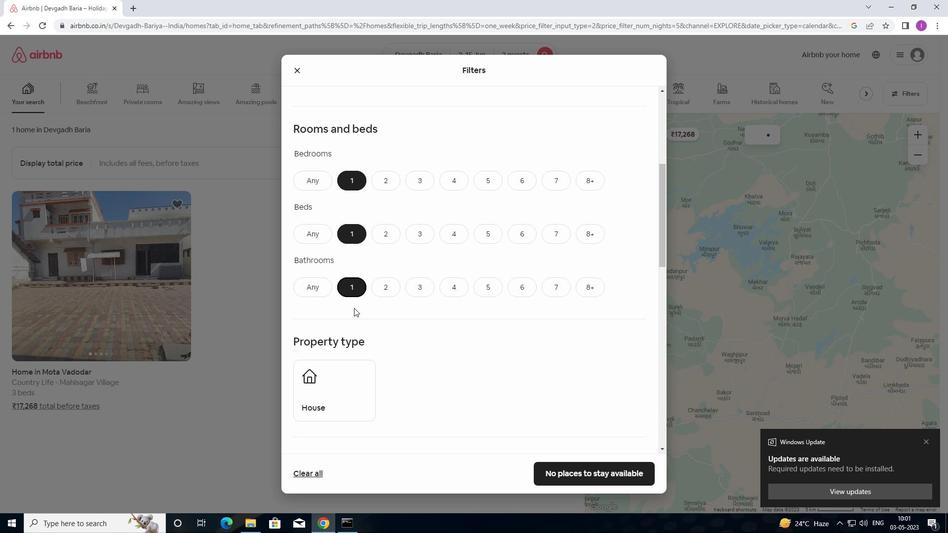 
Action: Mouse scrolled (350, 330) with delta (0, 0)
Screenshot: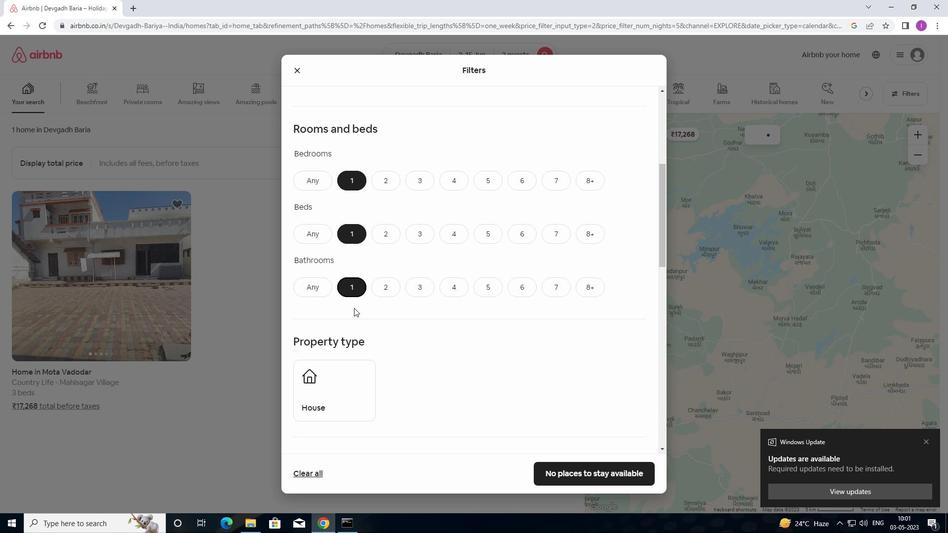 
Action: Mouse moved to (350, 331)
Screenshot: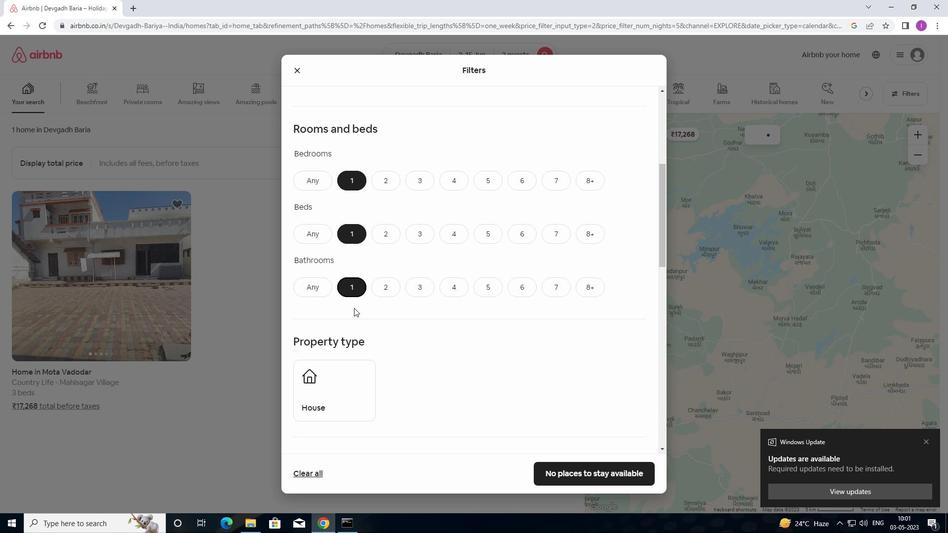 
Action: Mouse scrolled (350, 330) with delta (0, 0)
Screenshot: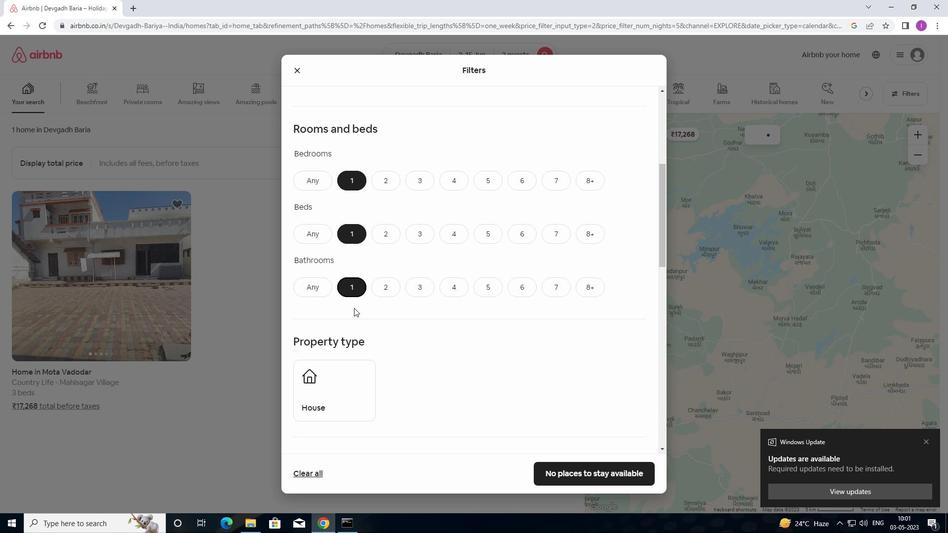 
Action: Mouse moved to (329, 254)
Screenshot: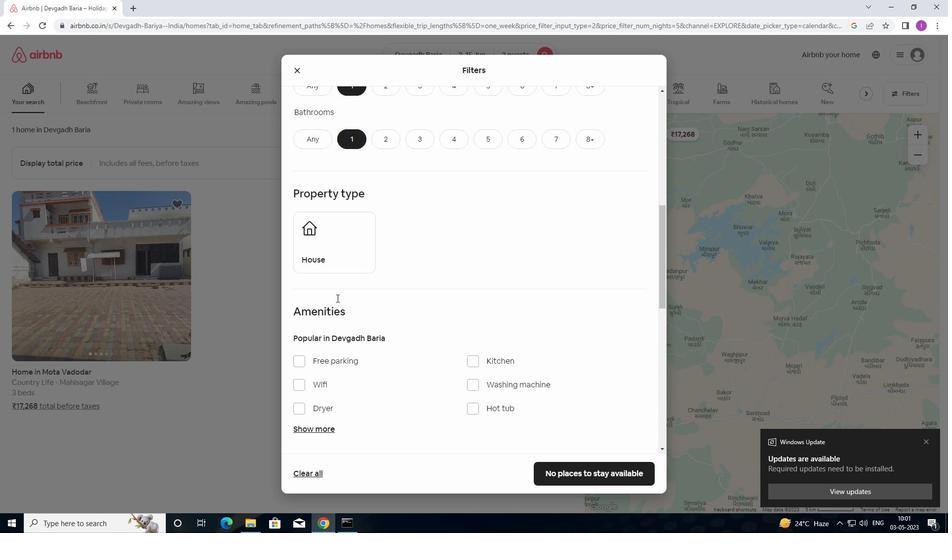 
Action: Mouse pressed left at (329, 254)
Screenshot: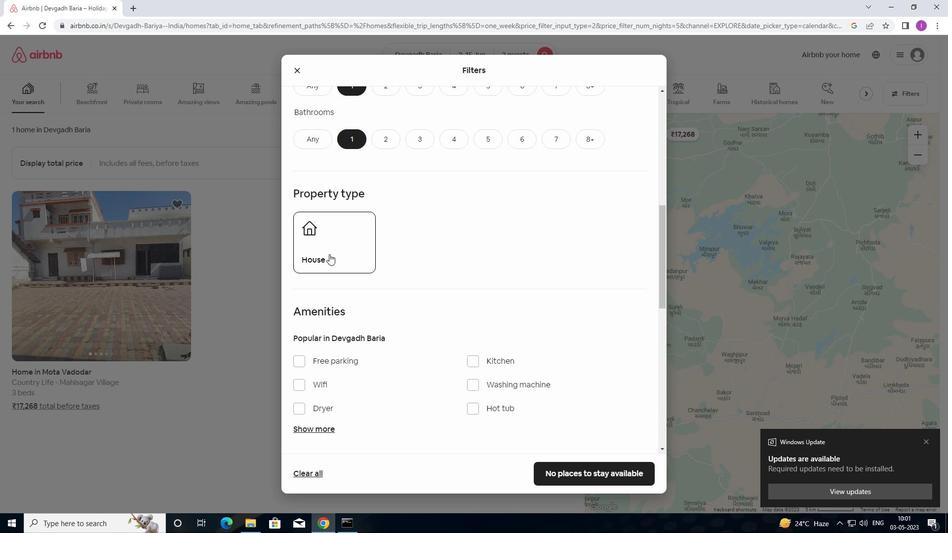 
Action: Mouse moved to (345, 300)
Screenshot: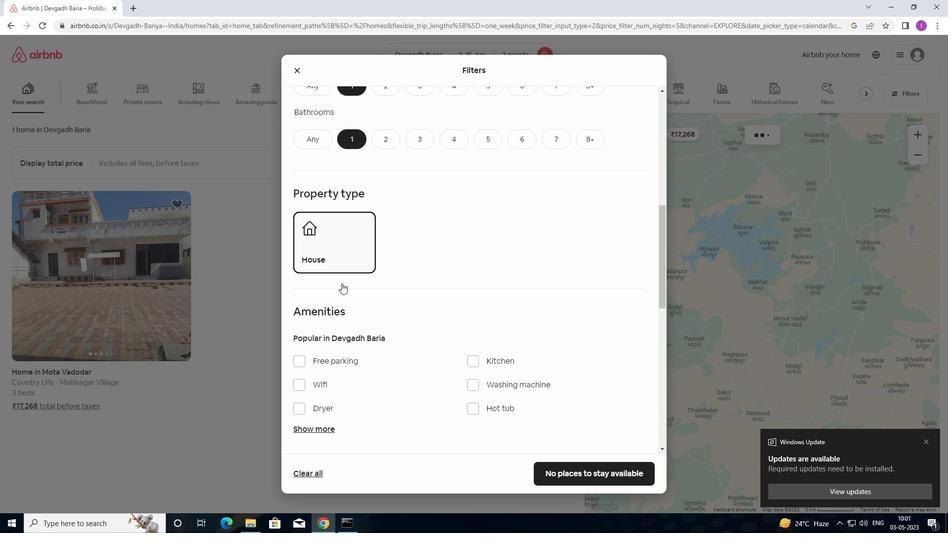 
Action: Mouse scrolled (345, 300) with delta (0, 0)
Screenshot: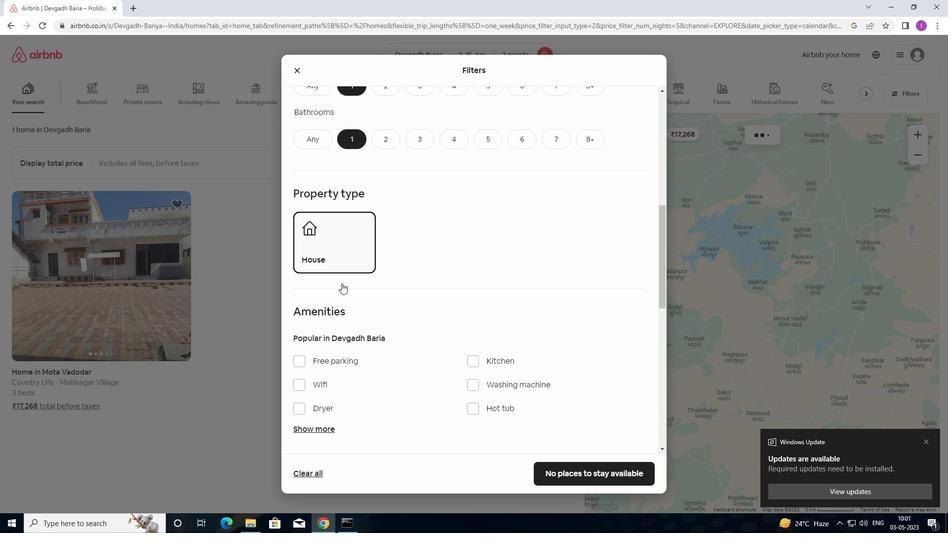 
Action: Mouse moved to (345, 301)
Screenshot: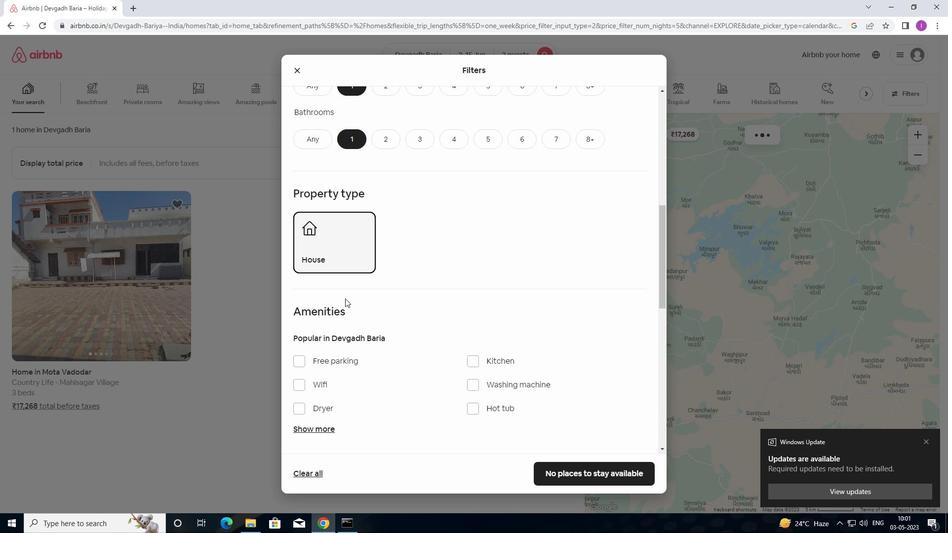
Action: Mouse scrolled (345, 301) with delta (0, 0)
Screenshot: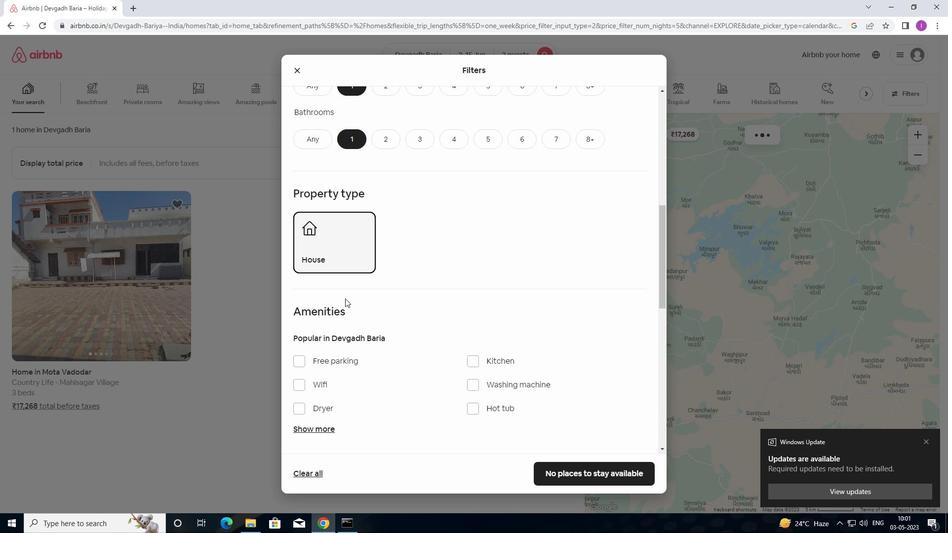 
Action: Mouse scrolled (345, 301) with delta (0, 0)
Screenshot: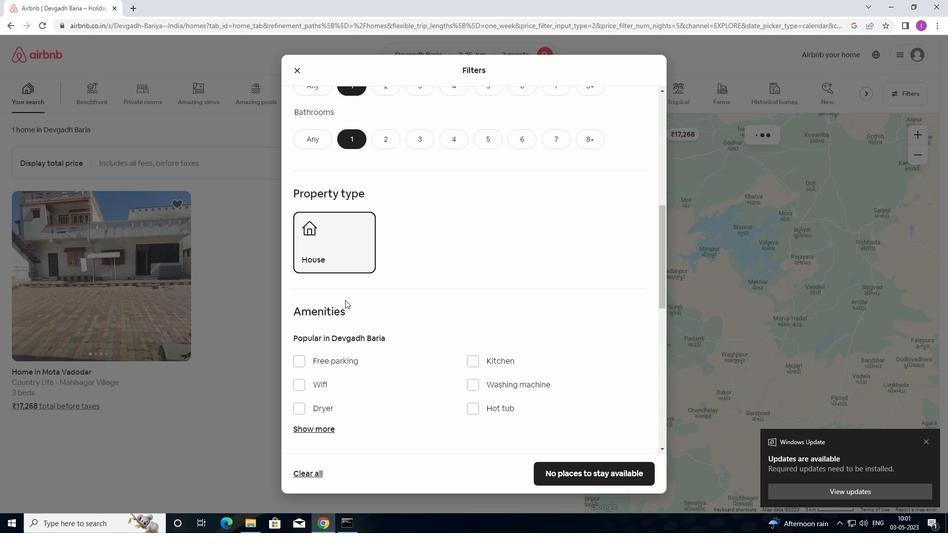 
Action: Mouse moved to (346, 299)
Screenshot: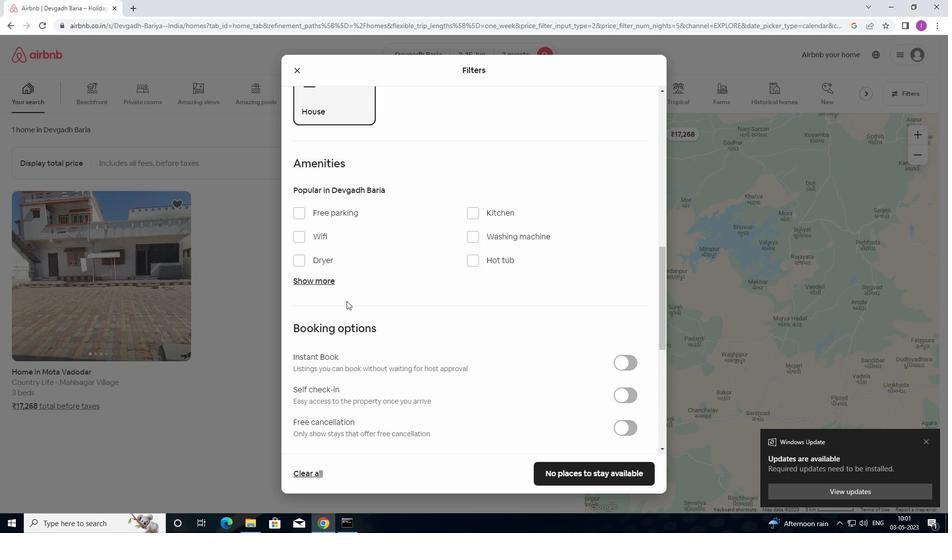 
Action: Mouse scrolled (346, 299) with delta (0, 0)
Screenshot: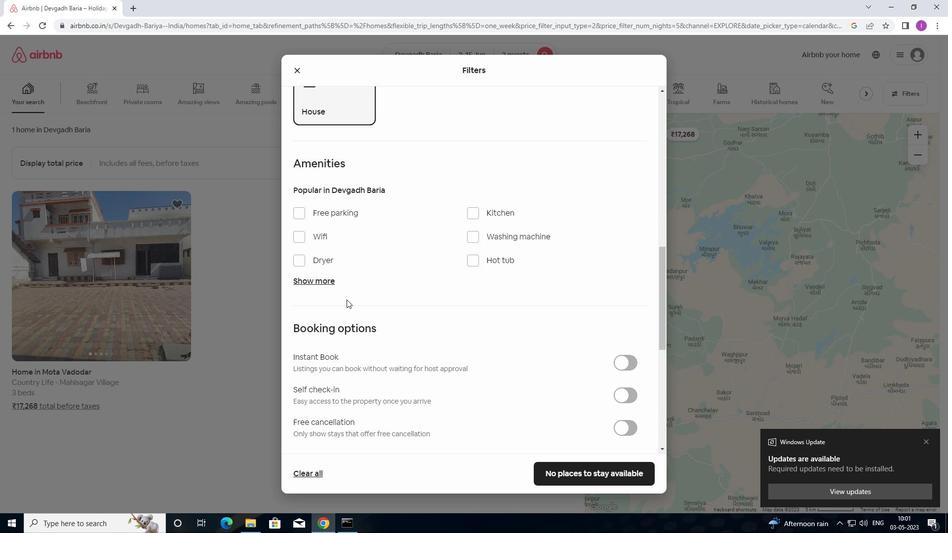 
Action: Mouse scrolled (346, 299) with delta (0, 0)
Screenshot: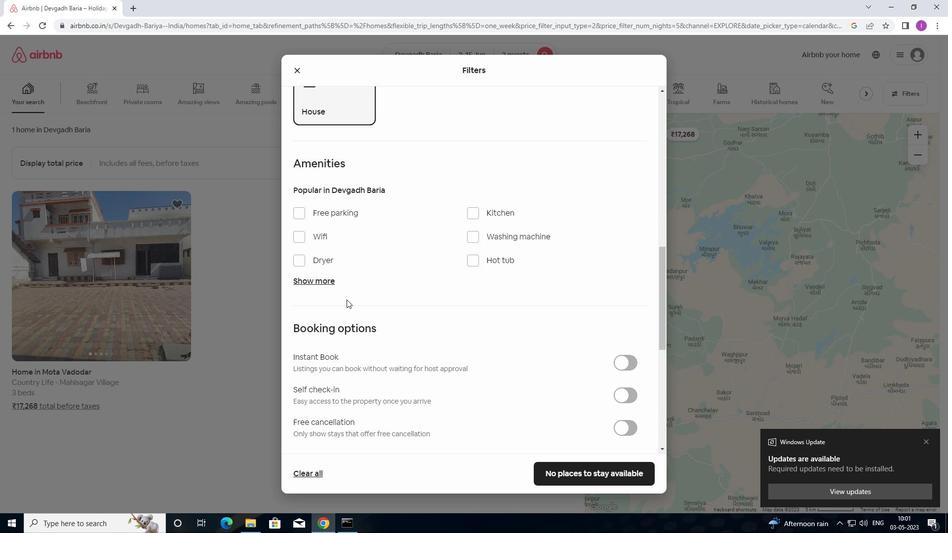 
Action: Mouse scrolled (346, 299) with delta (0, 0)
Screenshot: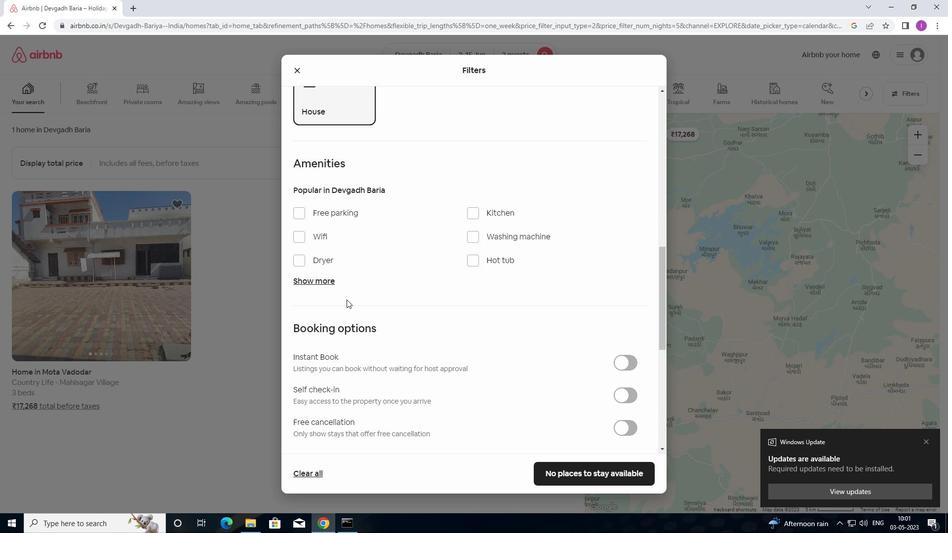 
Action: Mouse moved to (343, 297)
Screenshot: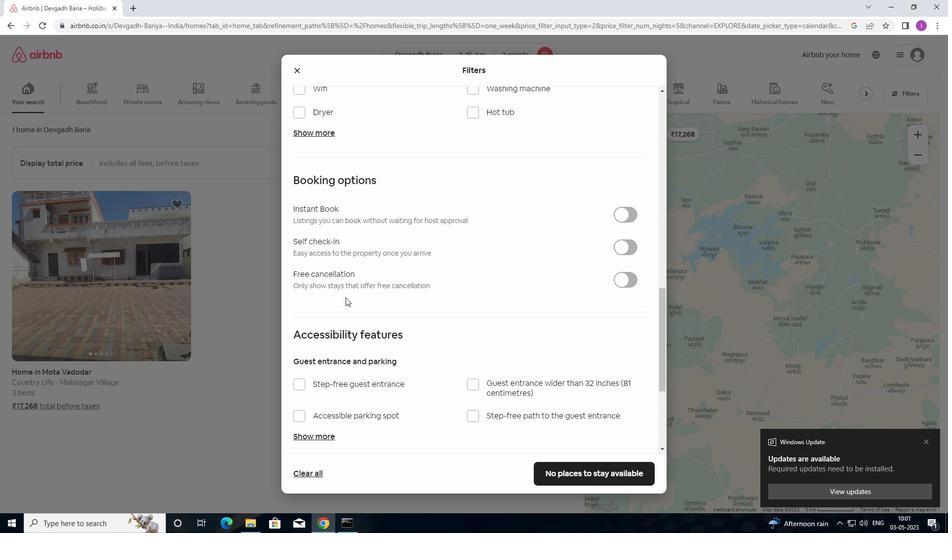 
Action: Mouse scrolled (343, 297) with delta (0, 0)
Screenshot: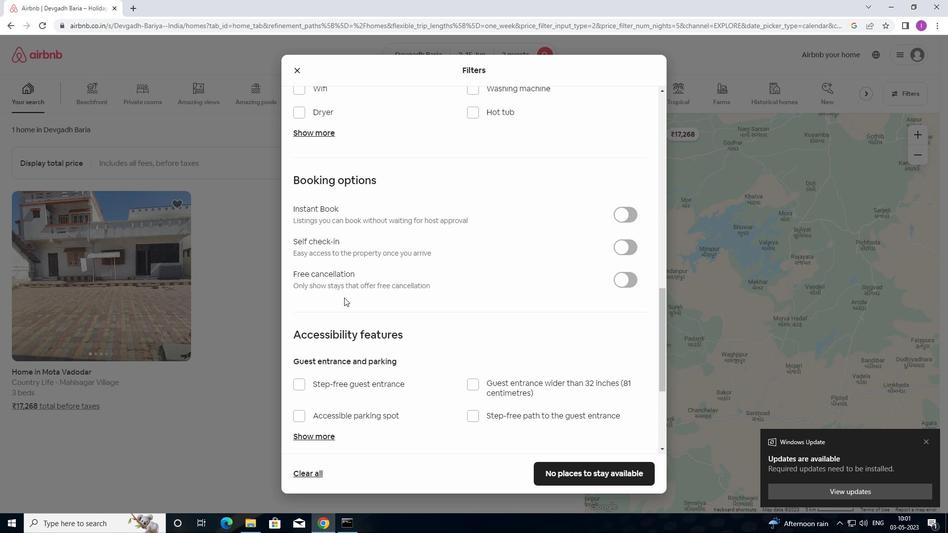 
Action: Mouse moved to (627, 201)
Screenshot: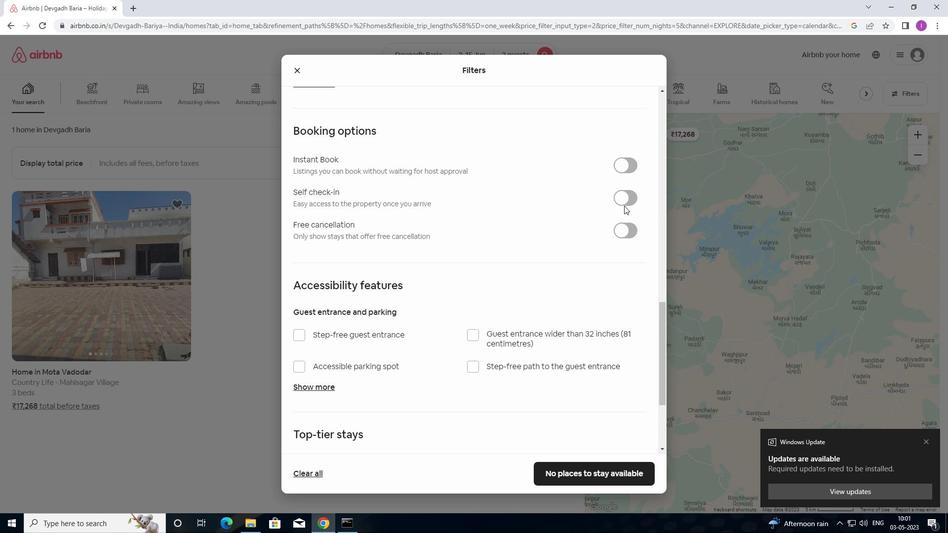 
Action: Mouse pressed left at (627, 201)
Screenshot: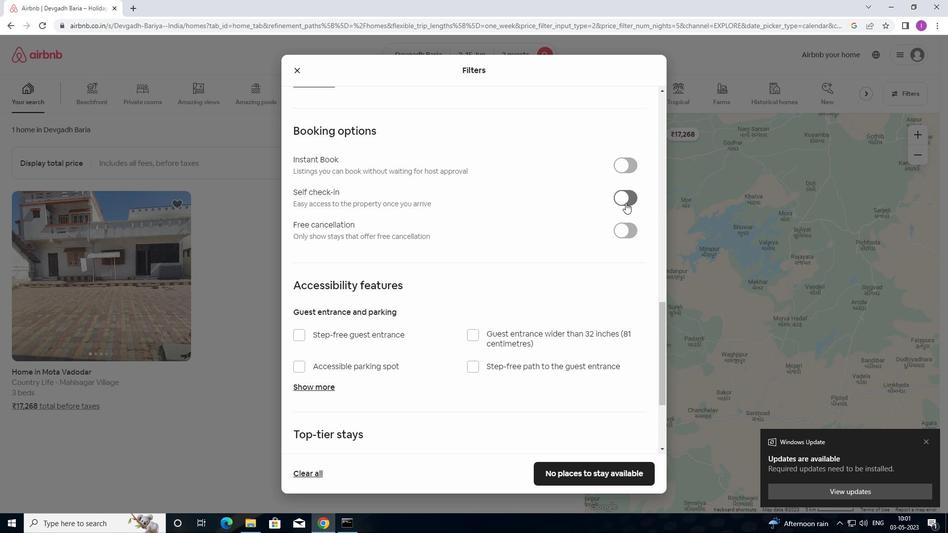 
Action: Mouse moved to (559, 245)
Screenshot: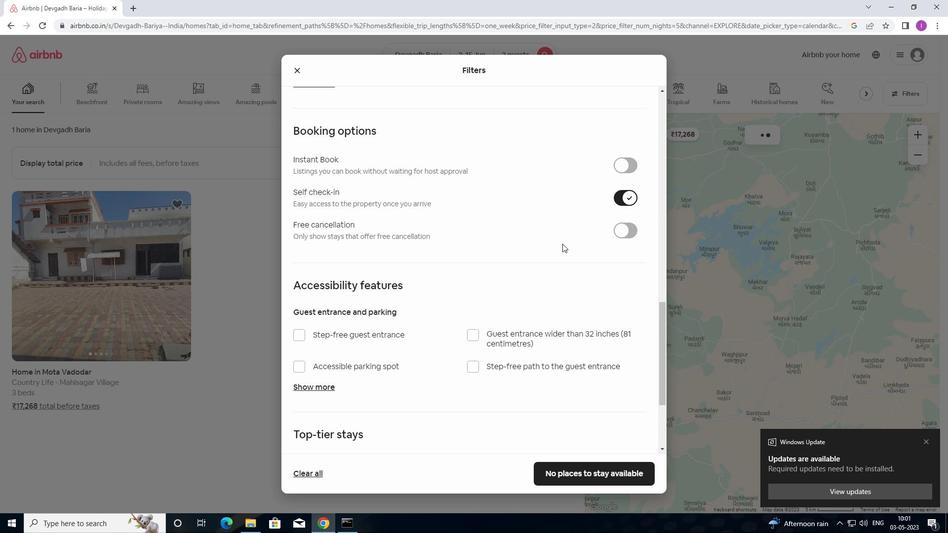 
Action: Mouse scrolled (559, 245) with delta (0, 0)
Screenshot: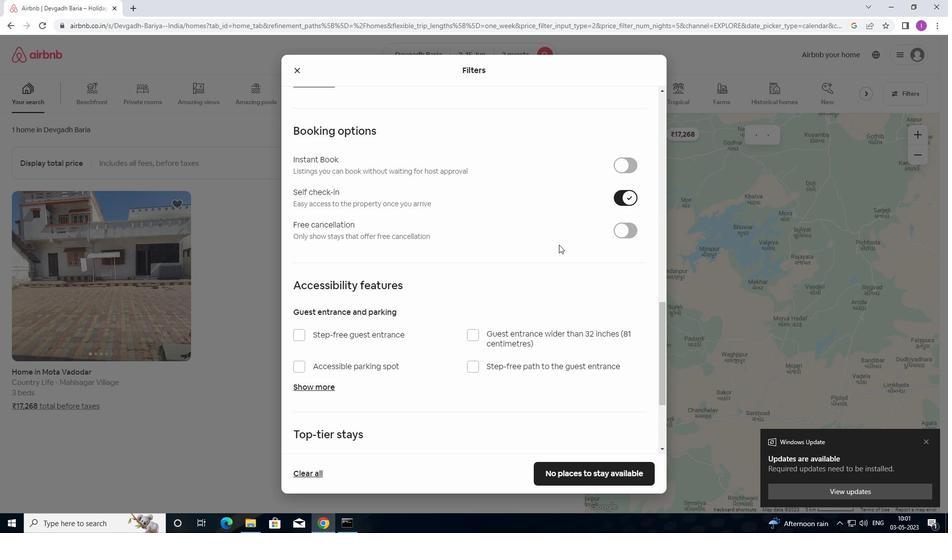 
Action: Mouse scrolled (559, 245) with delta (0, 0)
Screenshot: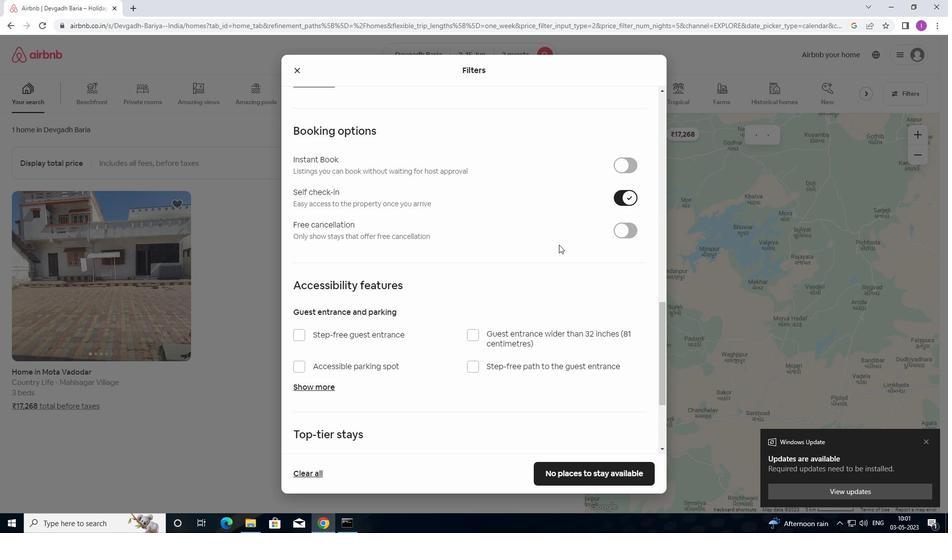 
Action: Mouse moved to (489, 252)
Screenshot: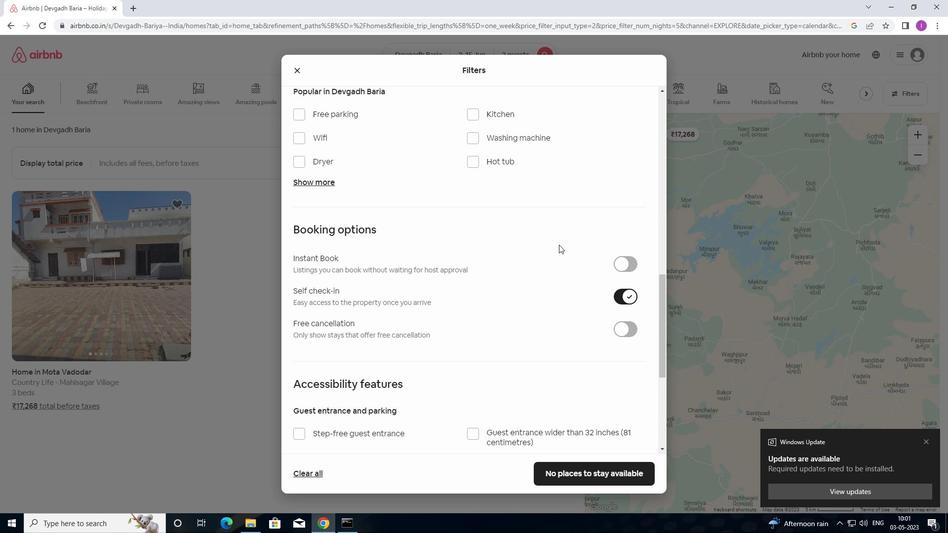 
Action: Mouse scrolled (489, 252) with delta (0, 0)
Screenshot: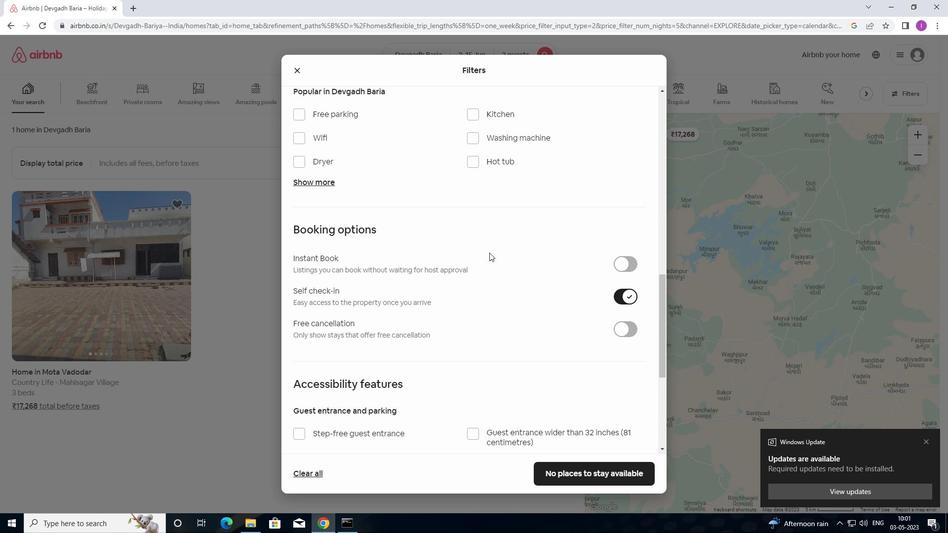 
Action: Mouse scrolled (489, 252) with delta (0, 0)
Screenshot: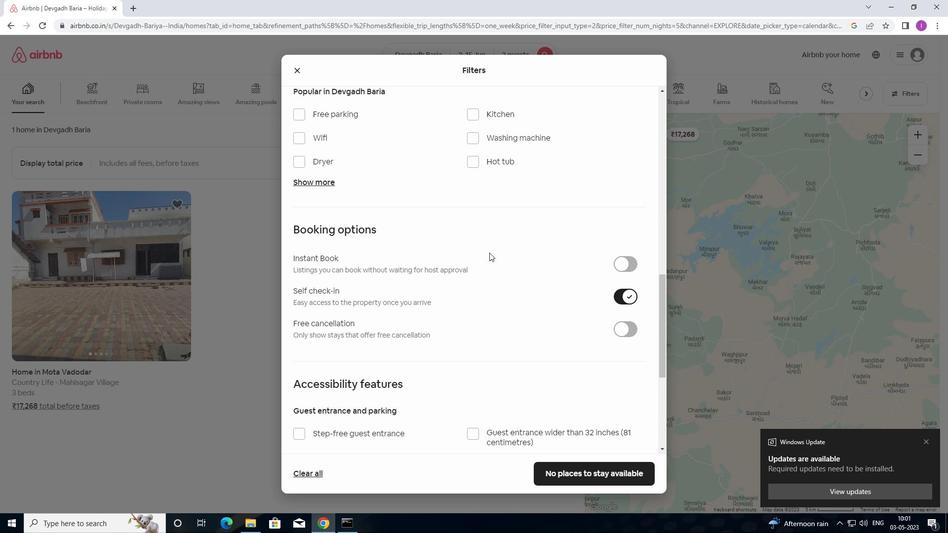 
Action: Mouse moved to (492, 251)
Screenshot: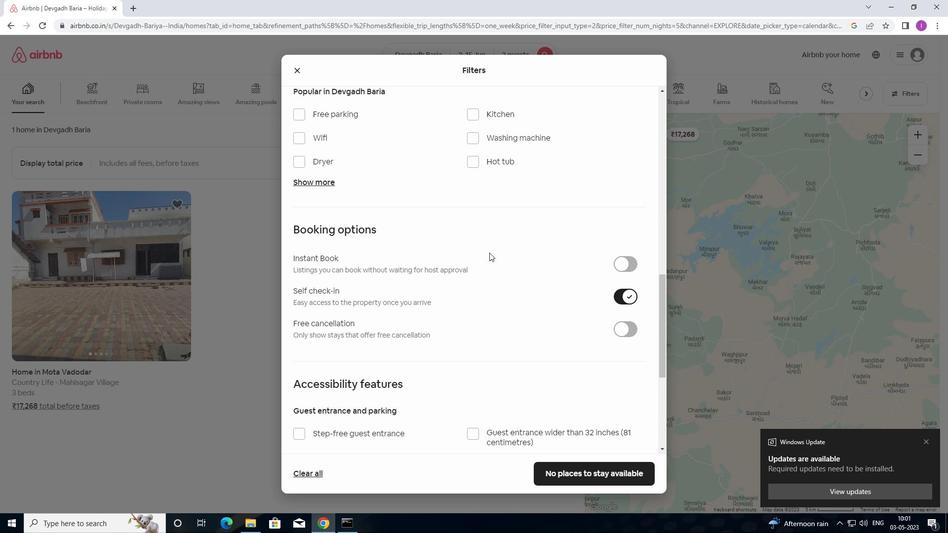 
Action: Mouse scrolled (492, 251) with delta (0, 0)
Screenshot: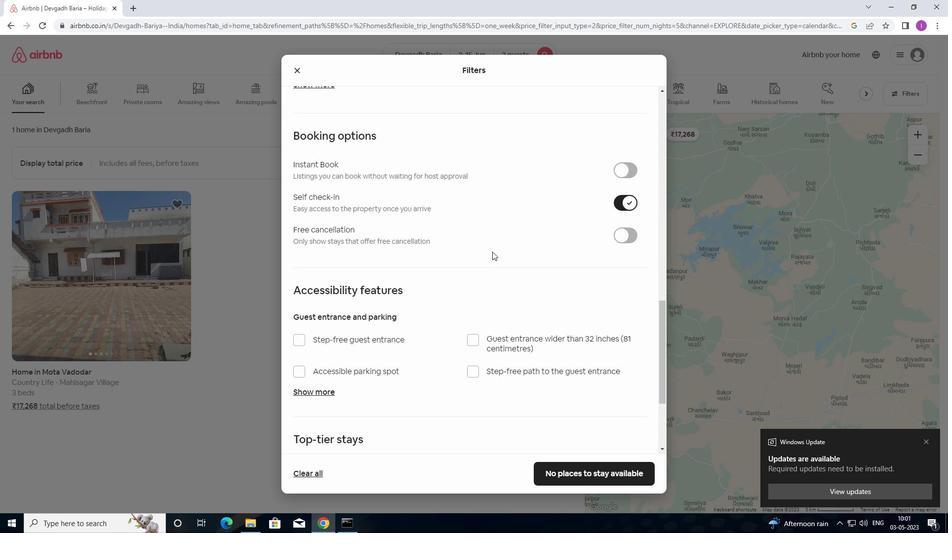 
Action: Mouse scrolled (492, 251) with delta (0, 0)
Screenshot: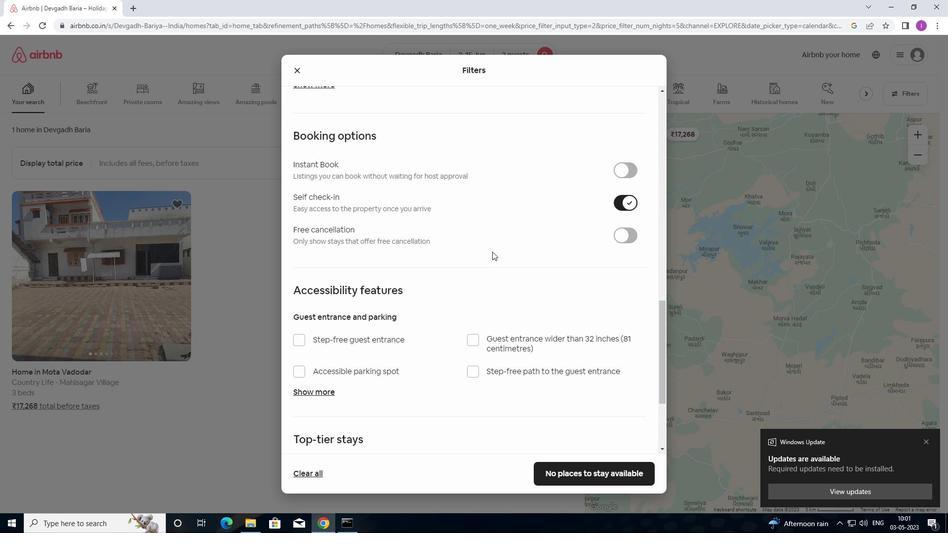 
Action: Mouse scrolled (492, 251) with delta (0, 0)
Screenshot: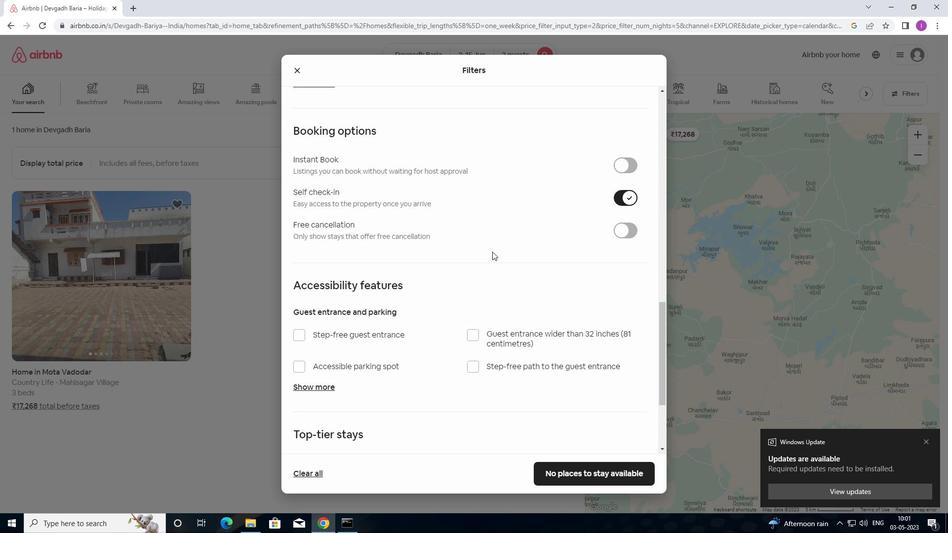 
Action: Mouse moved to (491, 252)
Screenshot: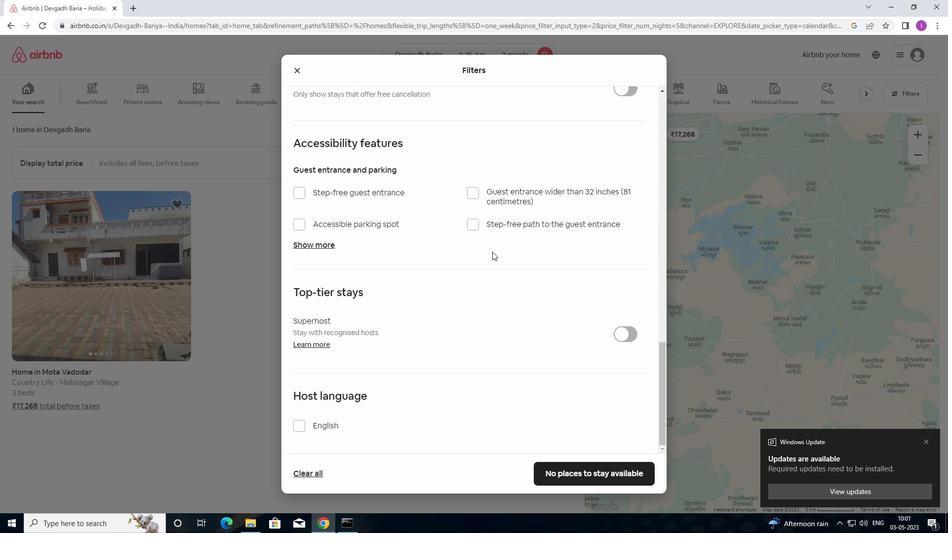 
Action: Mouse scrolled (491, 252) with delta (0, 0)
Screenshot: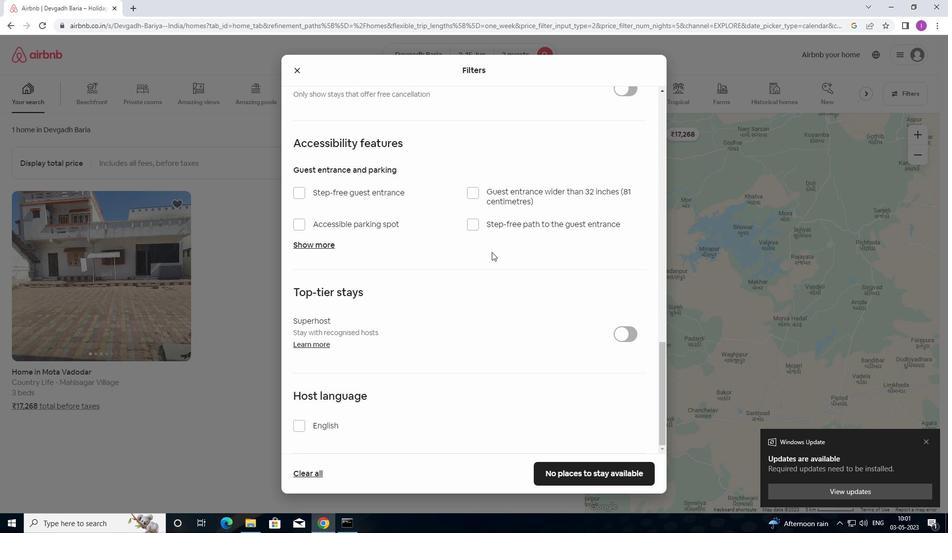 
Action: Mouse moved to (491, 253)
Screenshot: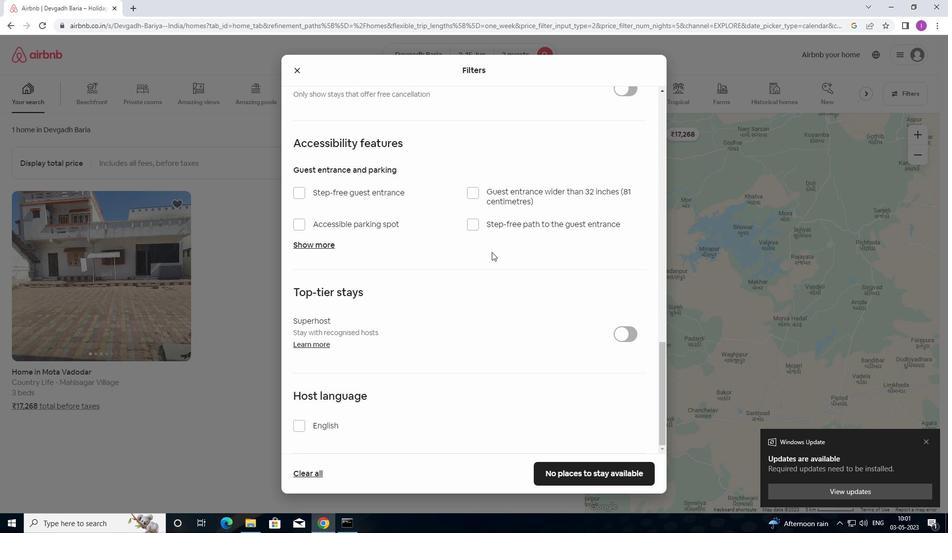 
Action: Mouse scrolled (491, 252) with delta (0, 0)
Screenshot: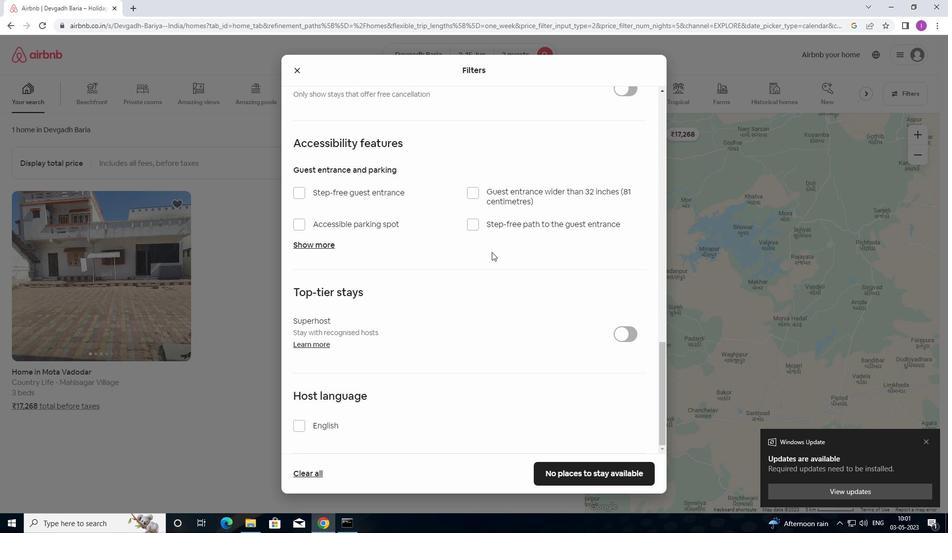 
Action: Mouse moved to (297, 423)
Screenshot: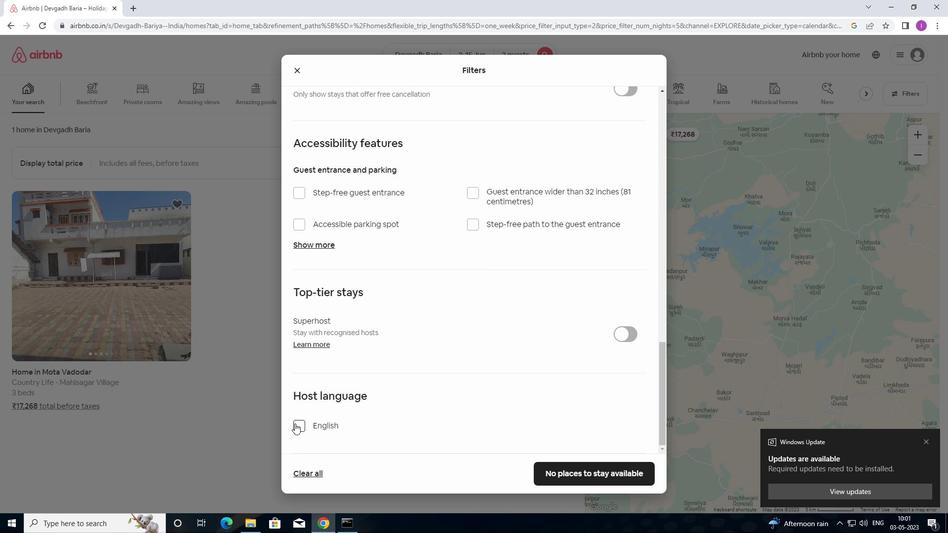 
Action: Mouse pressed left at (297, 423)
Screenshot: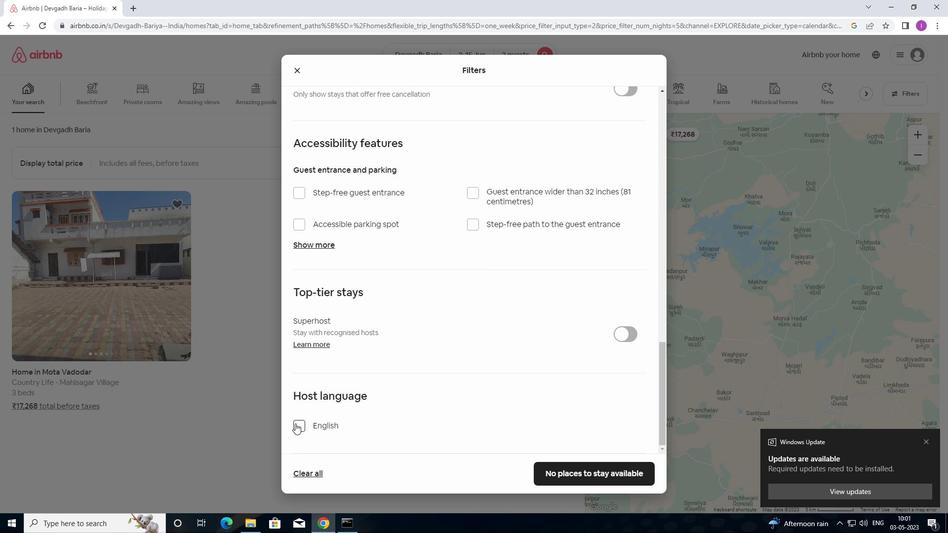 
Action: Mouse moved to (614, 471)
Screenshot: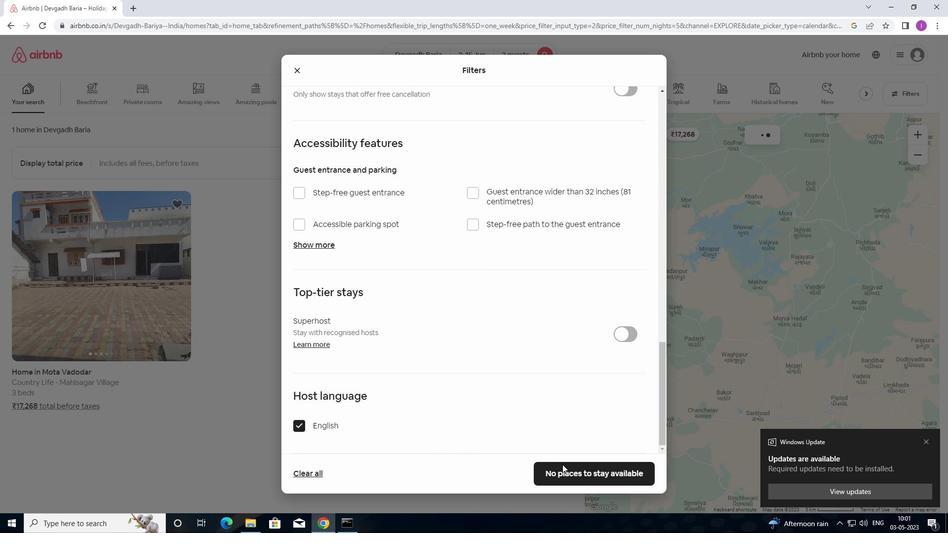 
Action: Mouse pressed left at (614, 471)
Screenshot: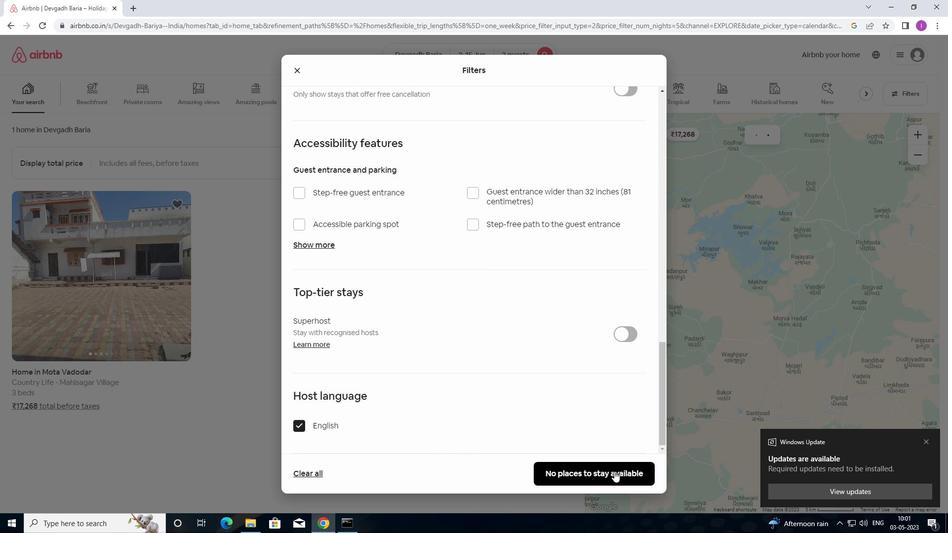 
Action: Mouse moved to (614, 470)
Screenshot: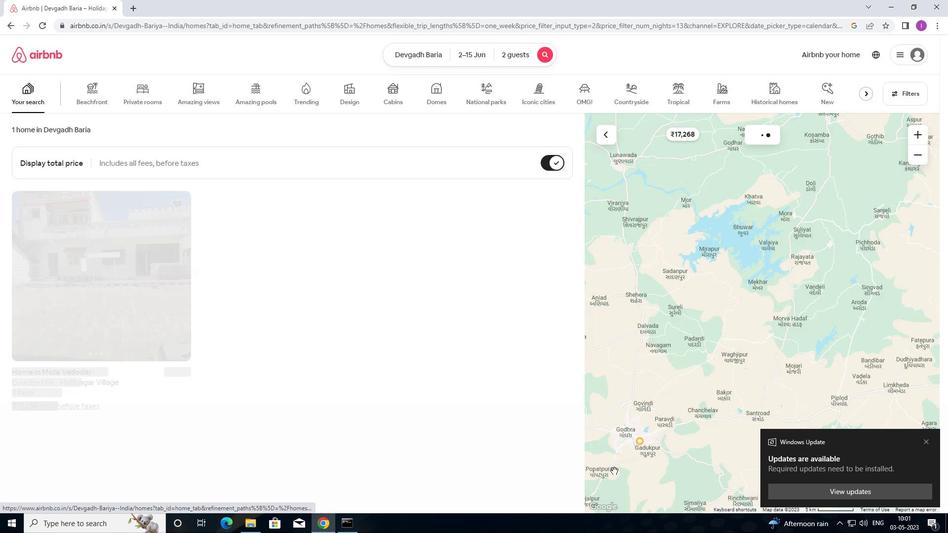 
